 Task: Sort the unsolved tickets in your groups, order by Assigned date in ascending order.
Action: Mouse moved to (13, 293)
Screenshot: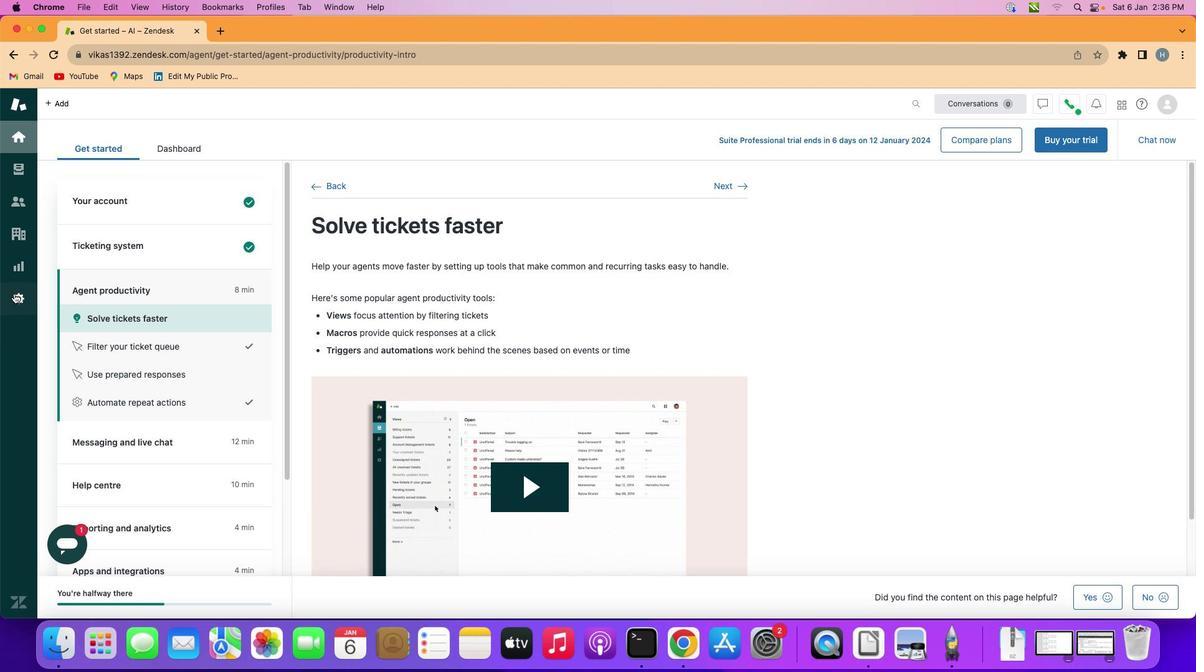 
Action: Mouse pressed left at (13, 293)
Screenshot: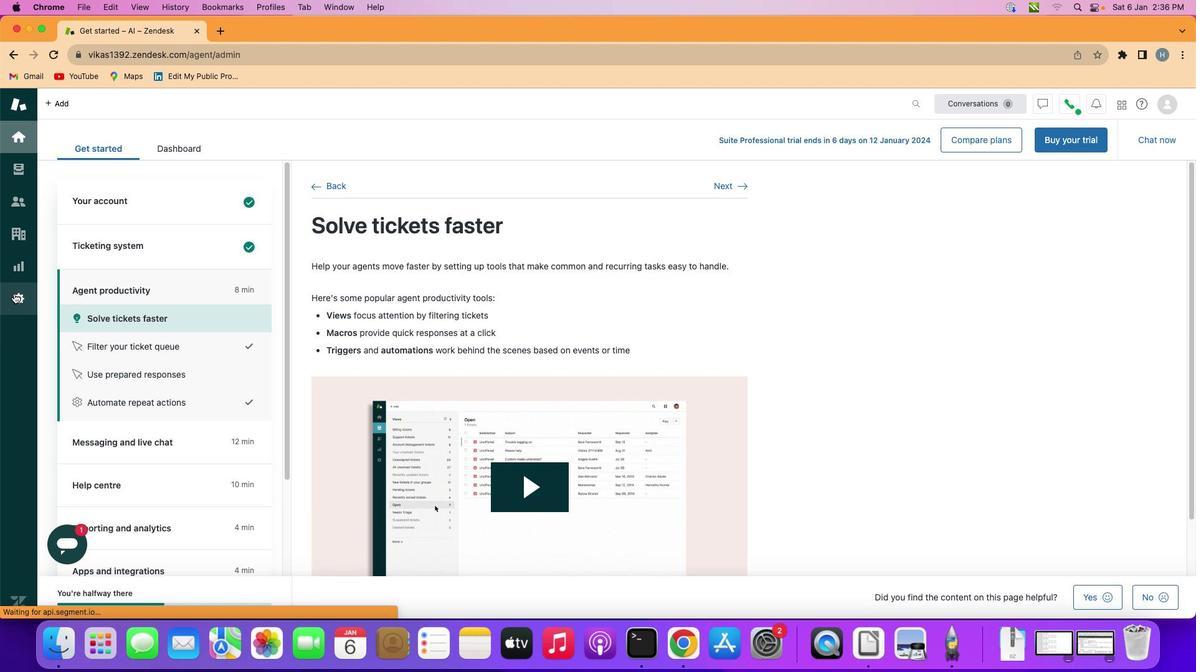 
Action: Mouse moved to (390, 467)
Screenshot: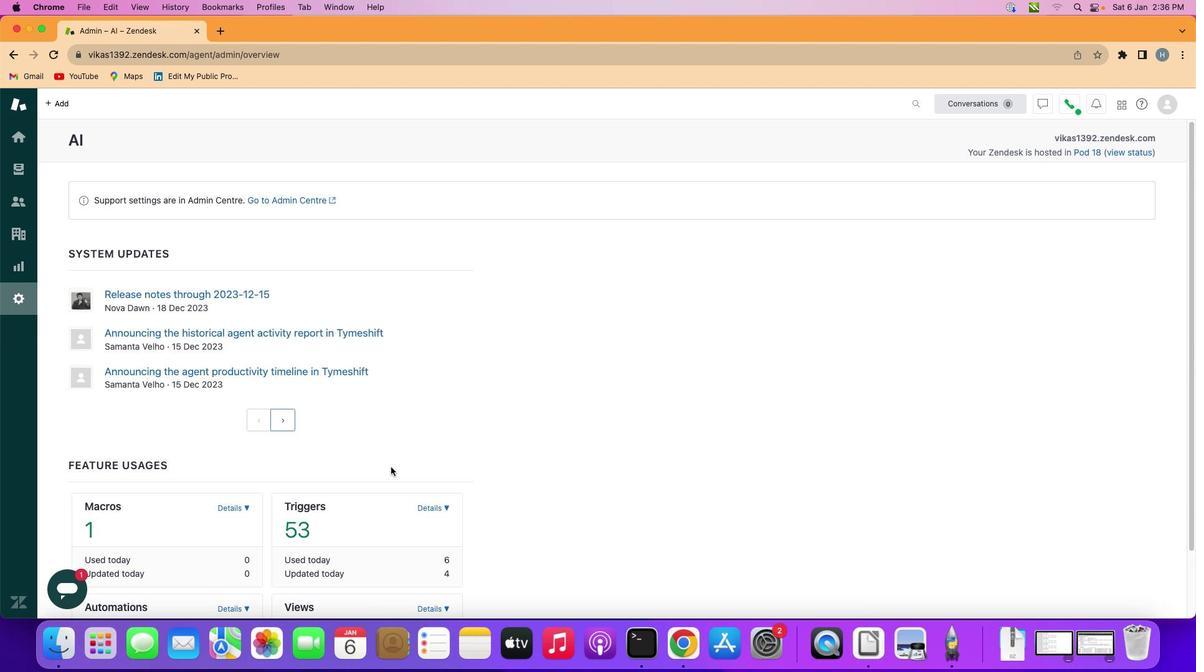 
Action: Mouse scrolled (390, 467) with delta (0, 0)
Screenshot: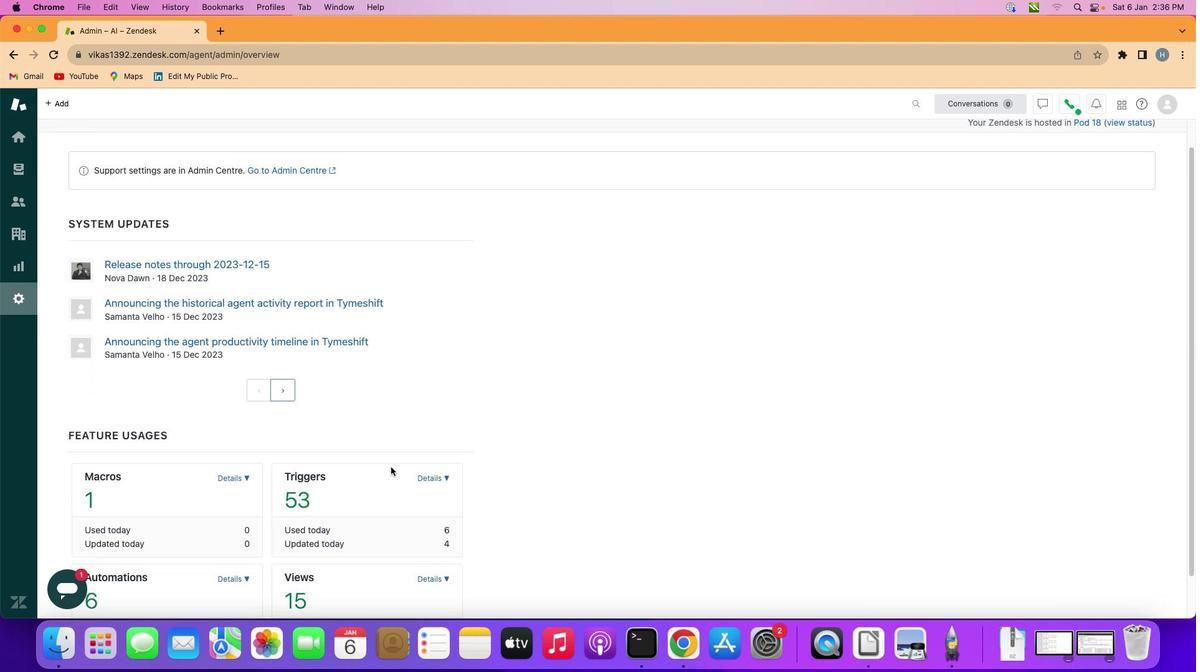 
Action: Mouse scrolled (390, 467) with delta (0, 0)
Screenshot: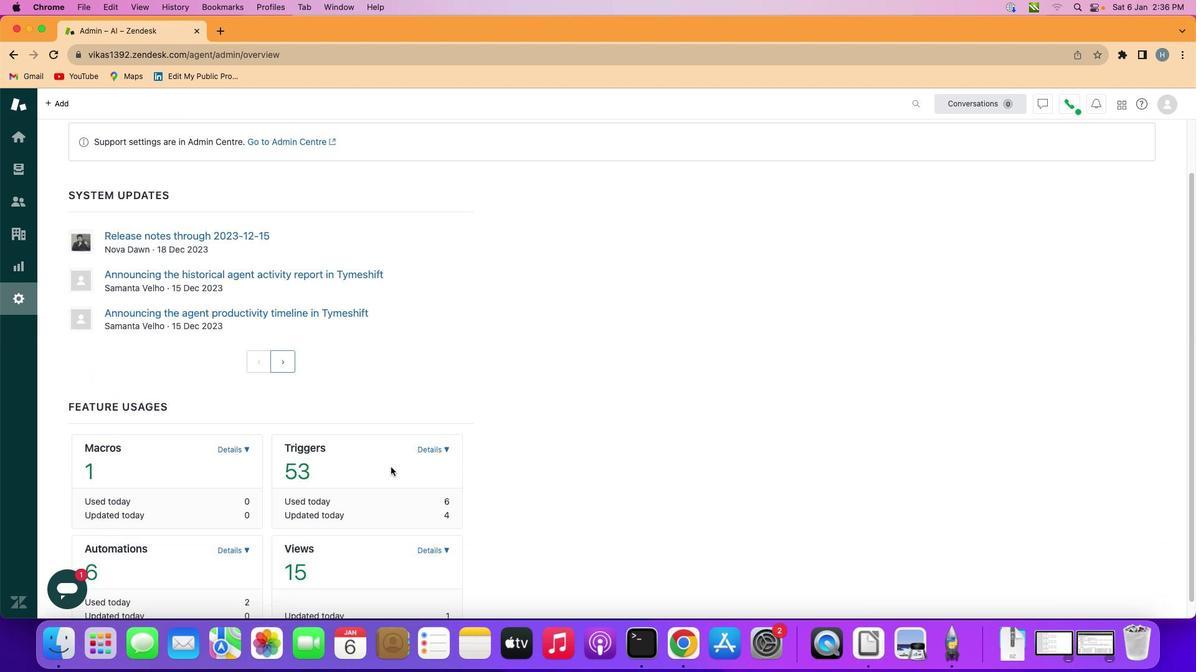 
Action: Mouse scrolled (390, 467) with delta (0, -1)
Screenshot: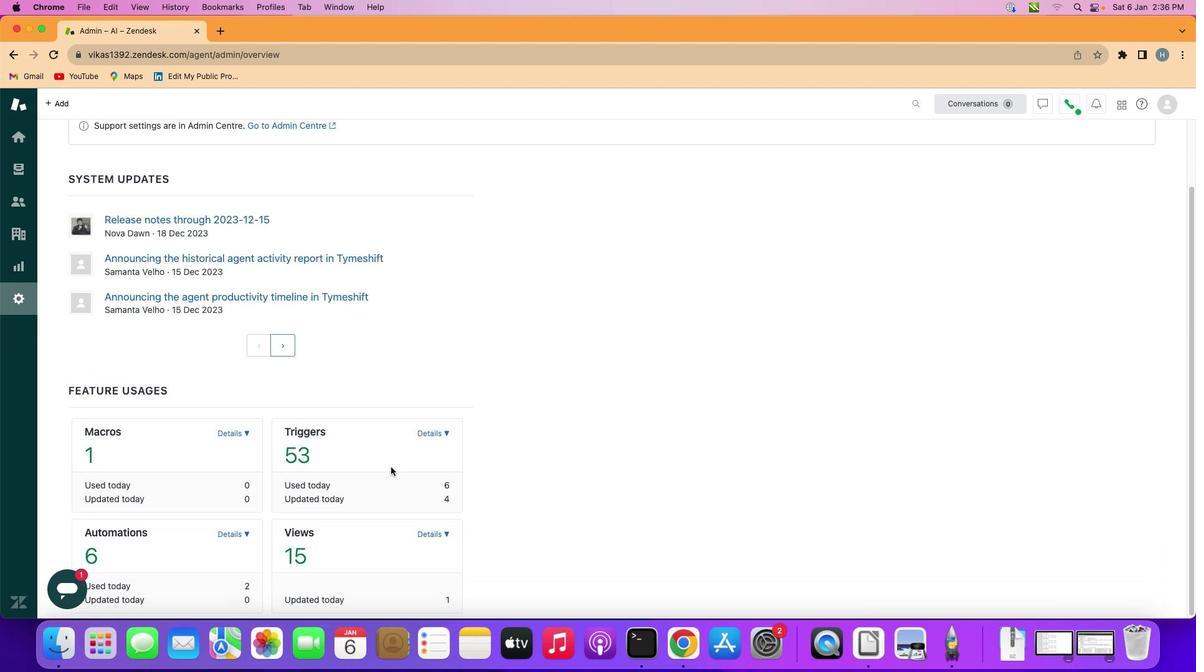 
Action: Mouse scrolled (390, 467) with delta (0, -1)
Screenshot: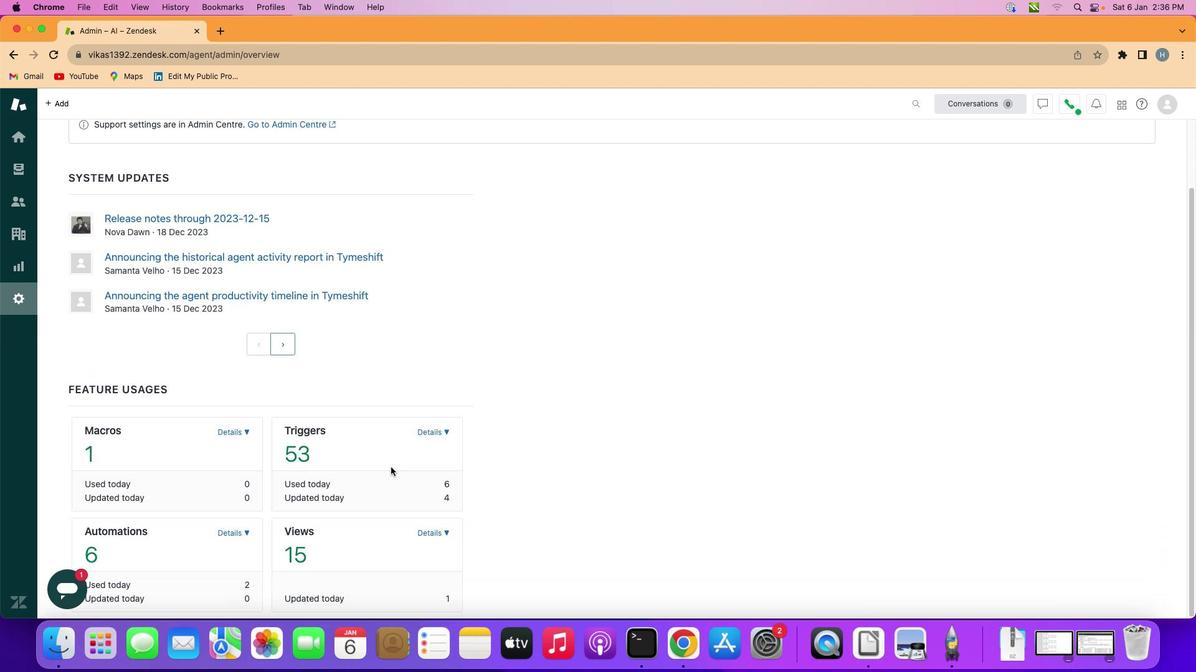 
Action: Mouse scrolled (390, 467) with delta (0, -1)
Screenshot: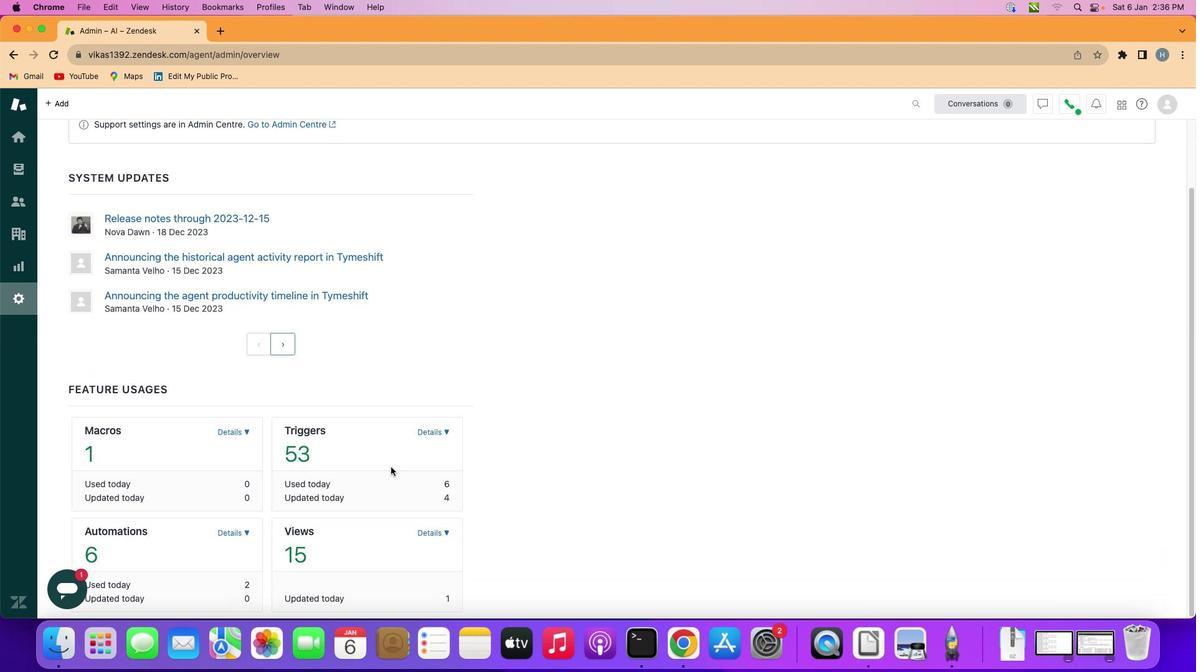 
Action: Mouse scrolled (390, 467) with delta (0, 0)
Screenshot: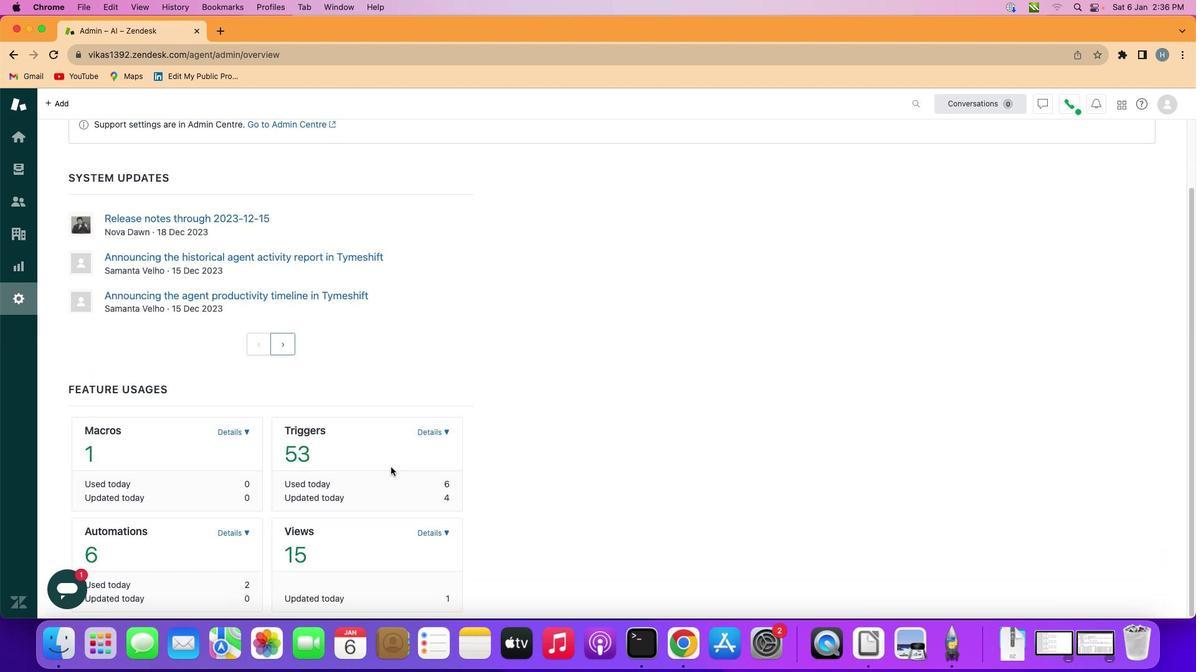 
Action: Mouse scrolled (390, 467) with delta (0, 0)
Screenshot: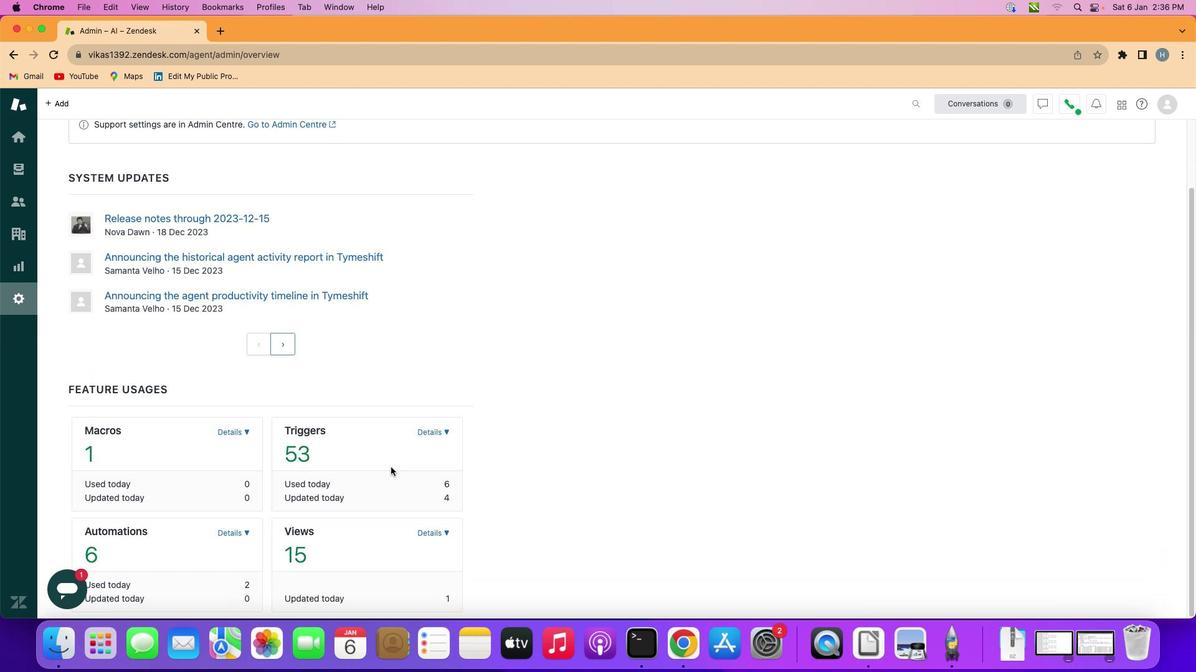 
Action: Mouse scrolled (390, 467) with delta (0, -1)
Screenshot: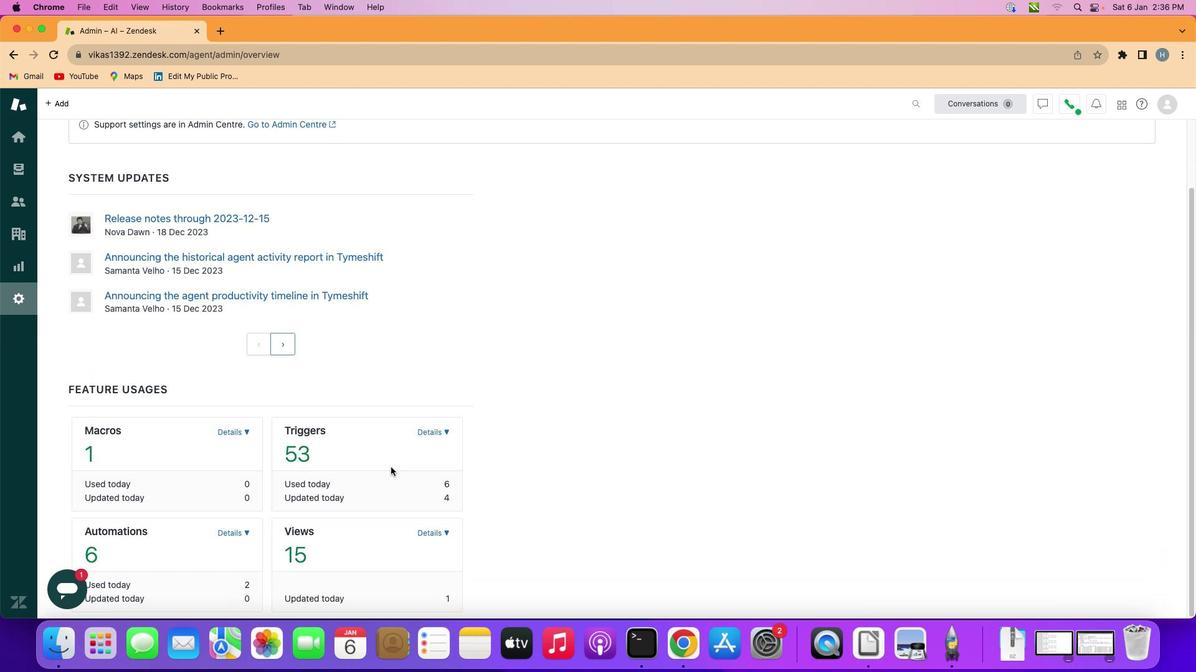 
Action: Mouse scrolled (390, 467) with delta (0, -1)
Screenshot: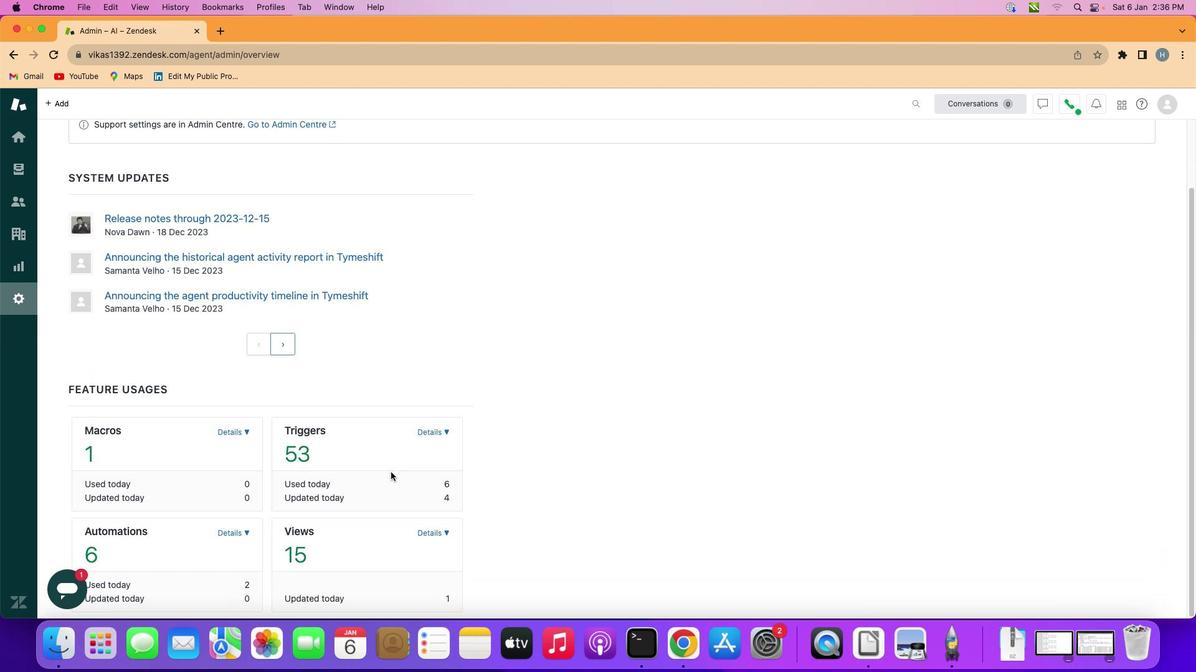 
Action: Mouse scrolled (390, 467) with delta (0, -2)
Screenshot: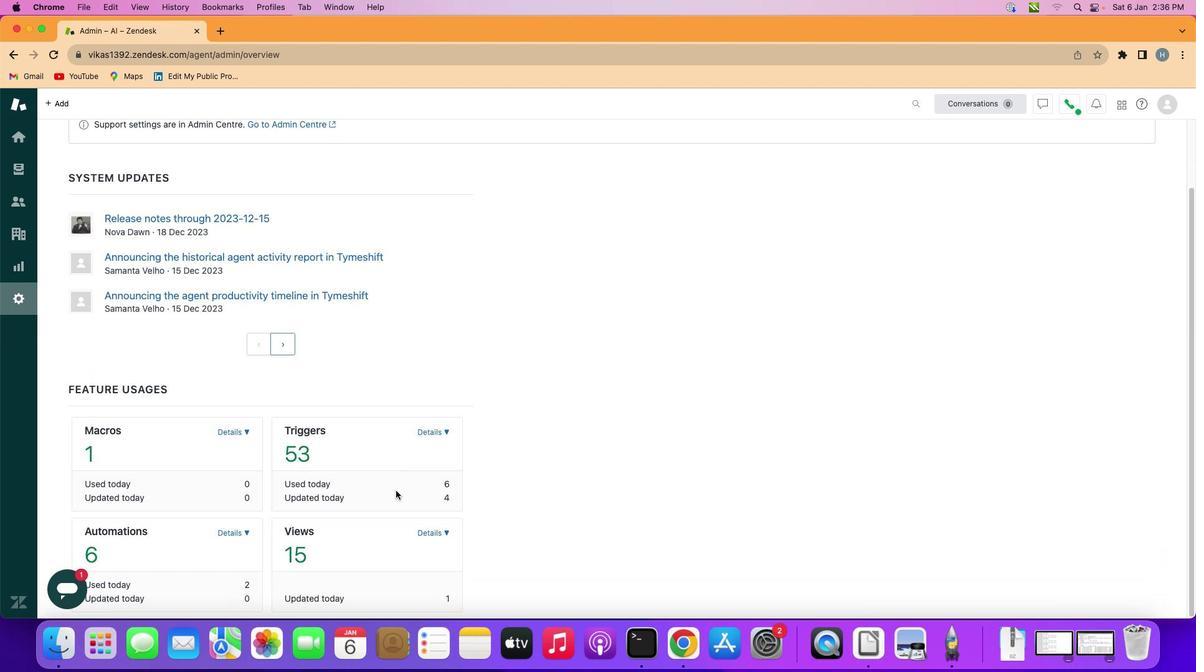 
Action: Mouse moved to (437, 532)
Screenshot: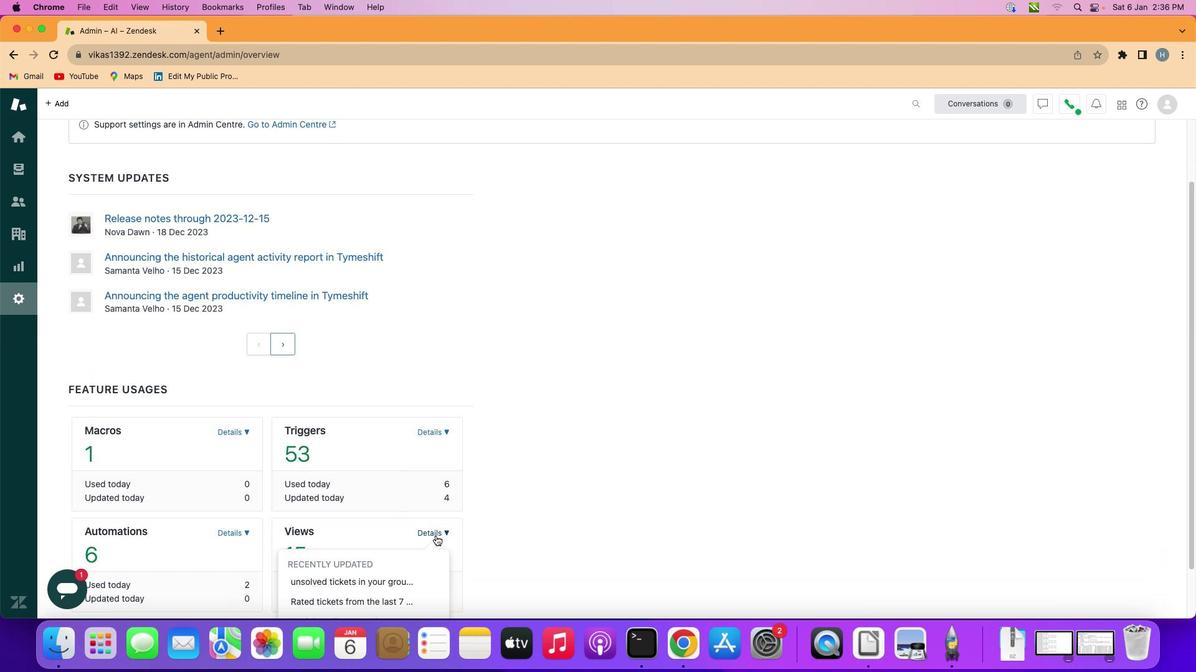 
Action: Mouse pressed left at (437, 532)
Screenshot: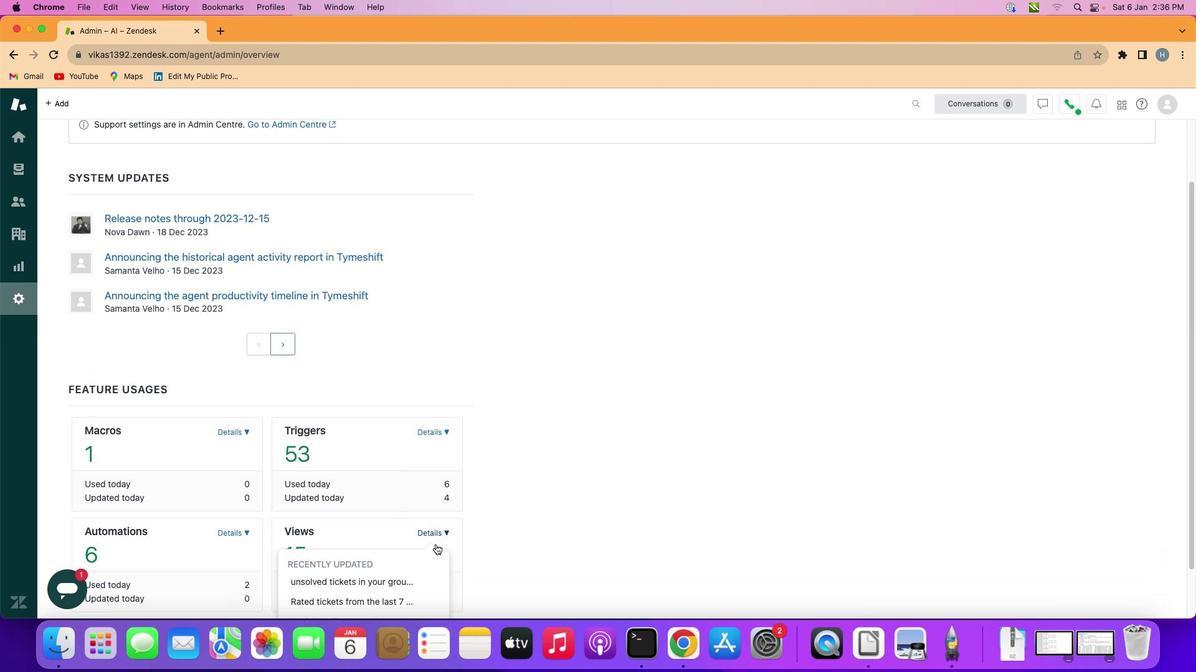 
Action: Mouse moved to (414, 579)
Screenshot: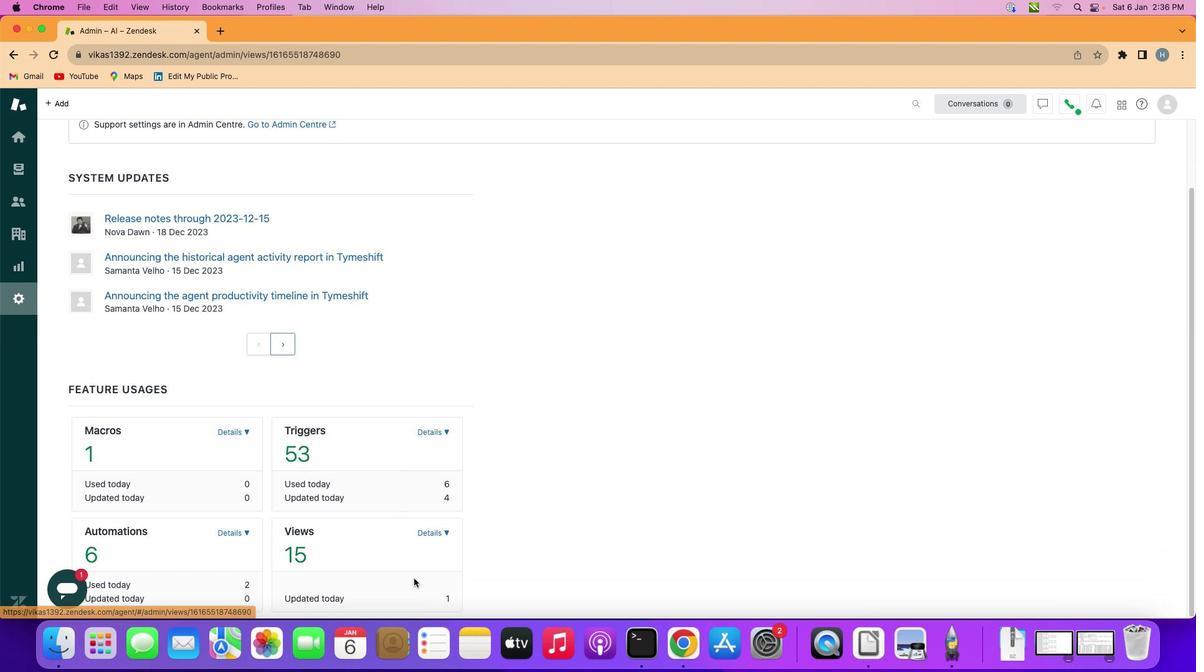 
Action: Mouse pressed left at (414, 579)
Screenshot: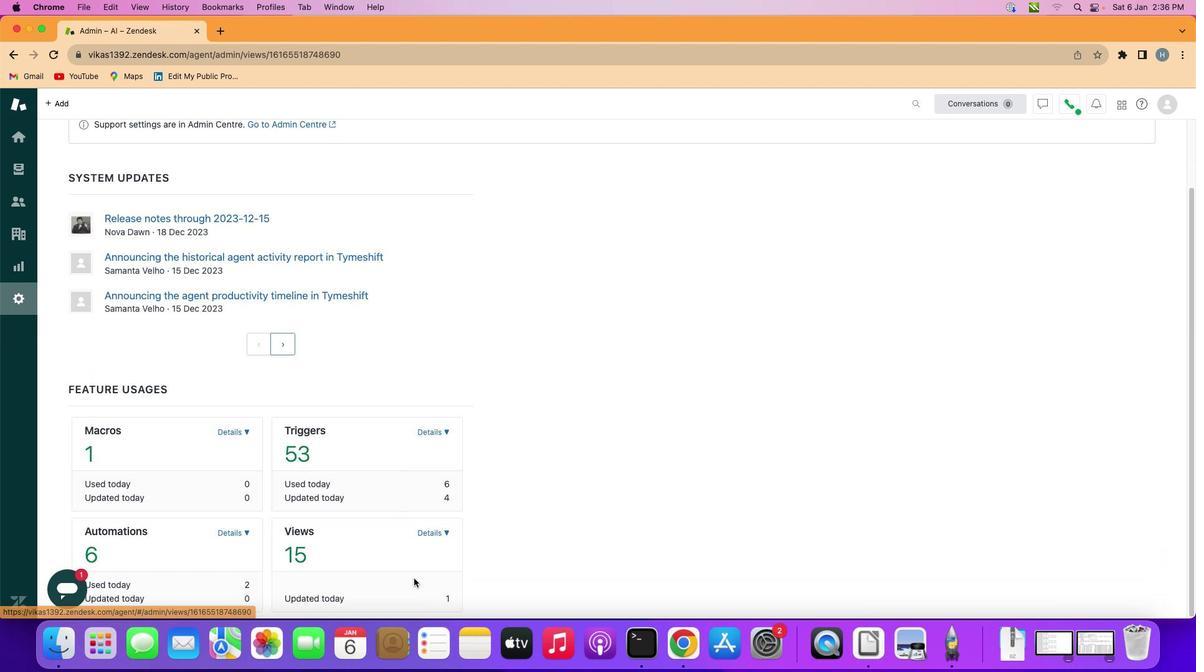 
Action: Mouse moved to (366, 441)
Screenshot: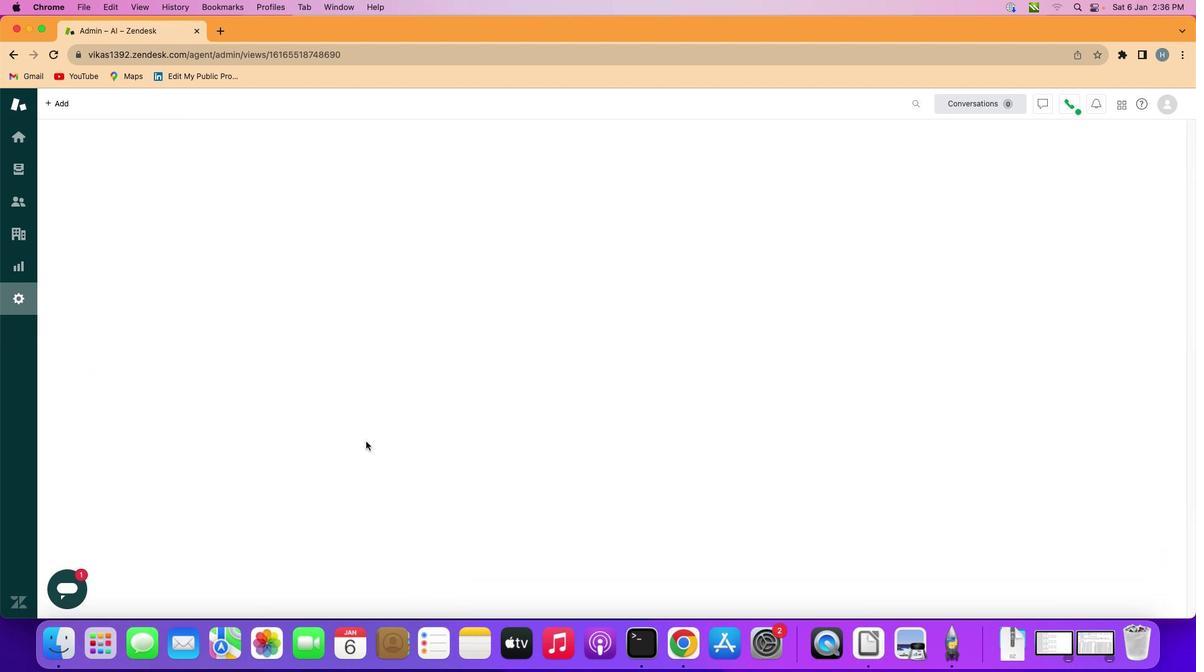 
Action: Mouse scrolled (366, 441) with delta (0, 0)
Screenshot: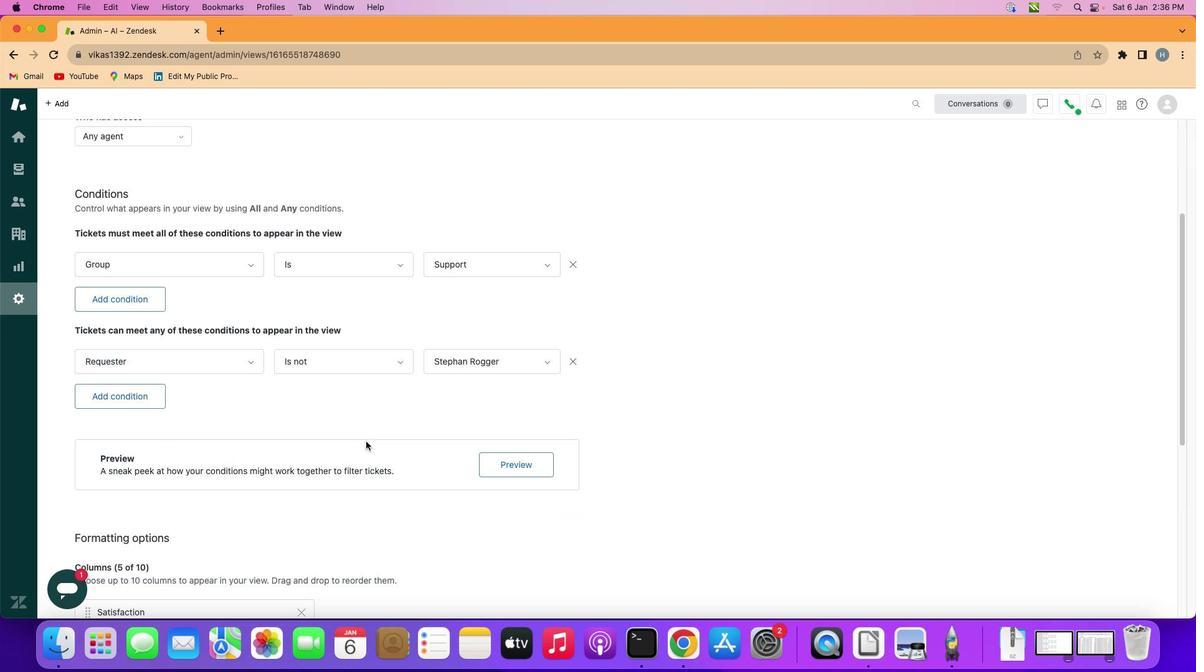 
Action: Mouse scrolled (366, 441) with delta (0, 0)
Screenshot: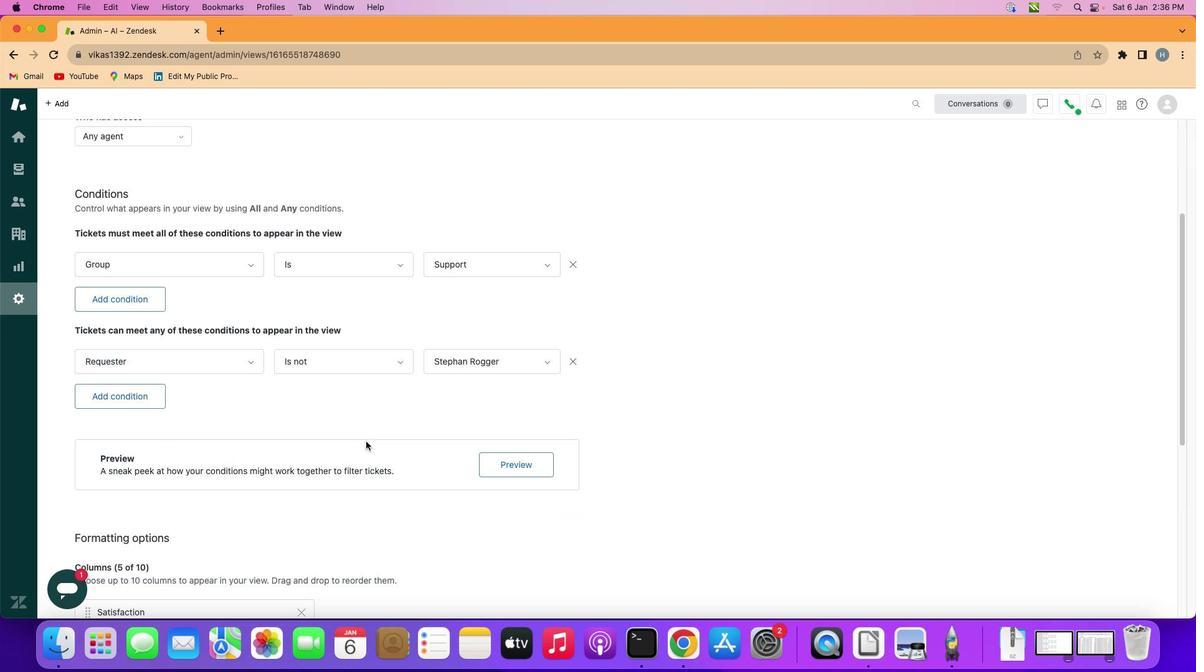 
Action: Mouse scrolled (366, 441) with delta (0, -1)
Screenshot: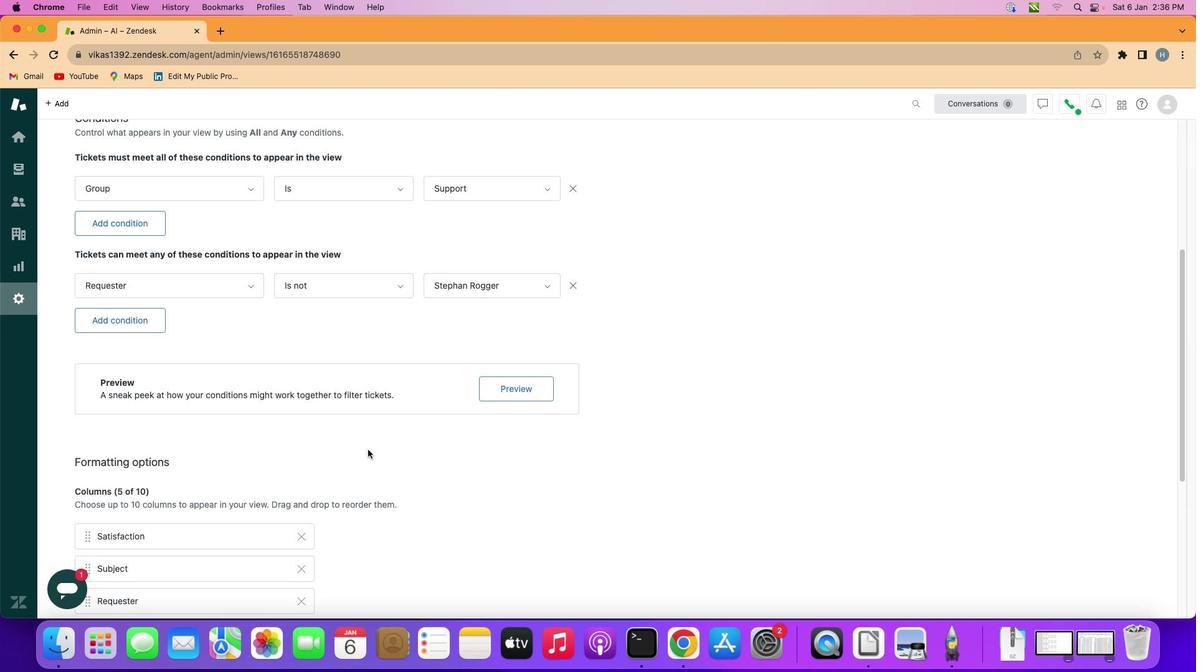 
Action: Mouse scrolled (366, 441) with delta (0, -2)
Screenshot: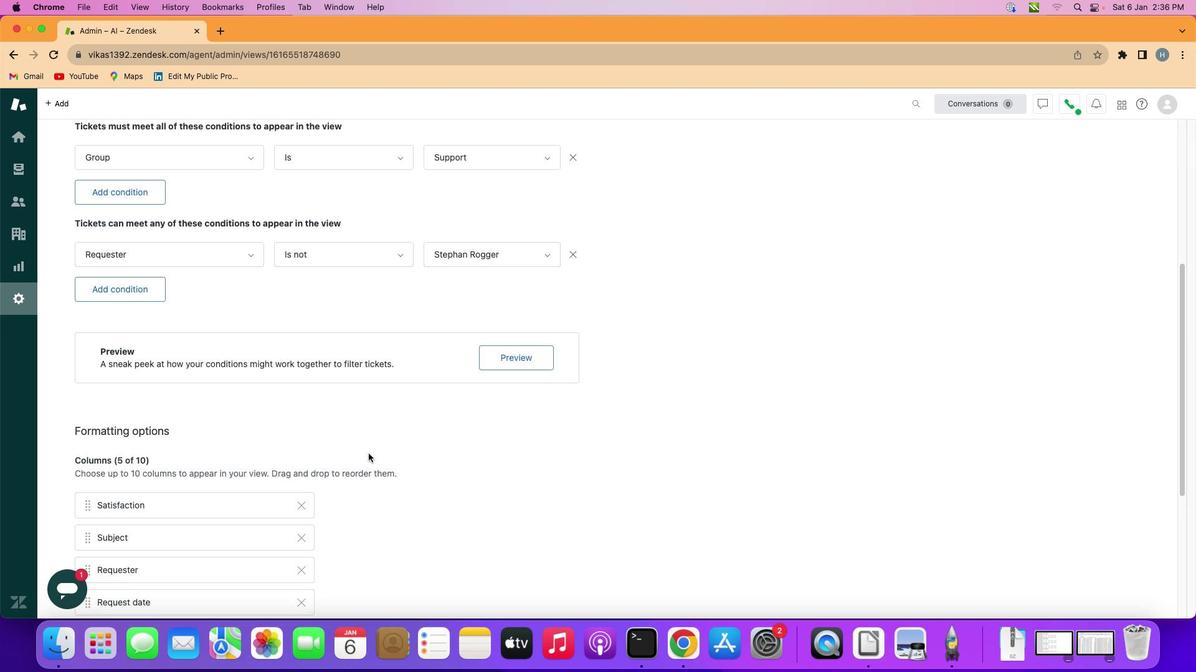 
Action: Mouse scrolled (366, 441) with delta (0, -2)
Screenshot: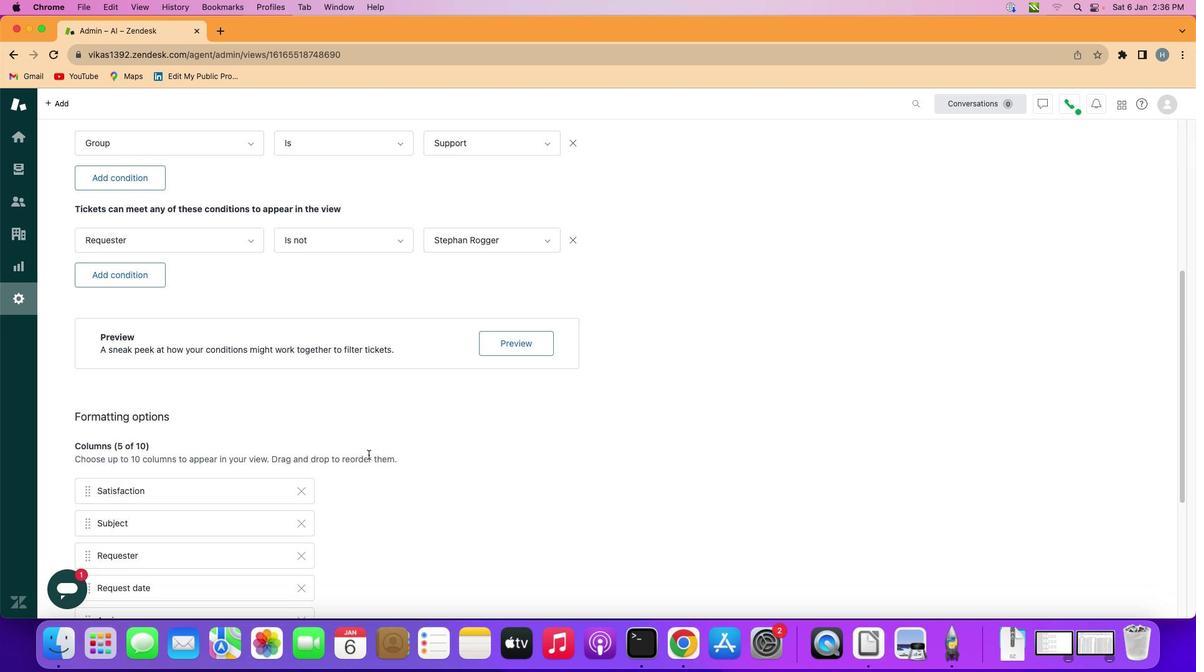 
Action: Mouse moved to (368, 455)
Screenshot: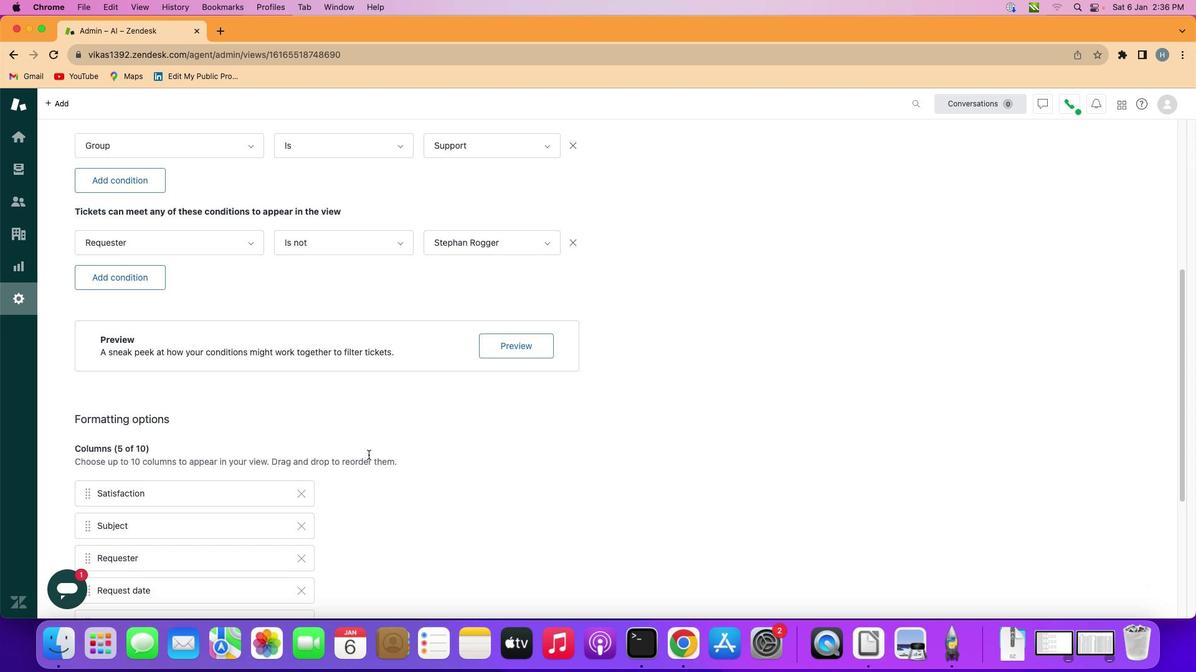 
Action: Mouse scrolled (368, 455) with delta (0, 0)
Screenshot: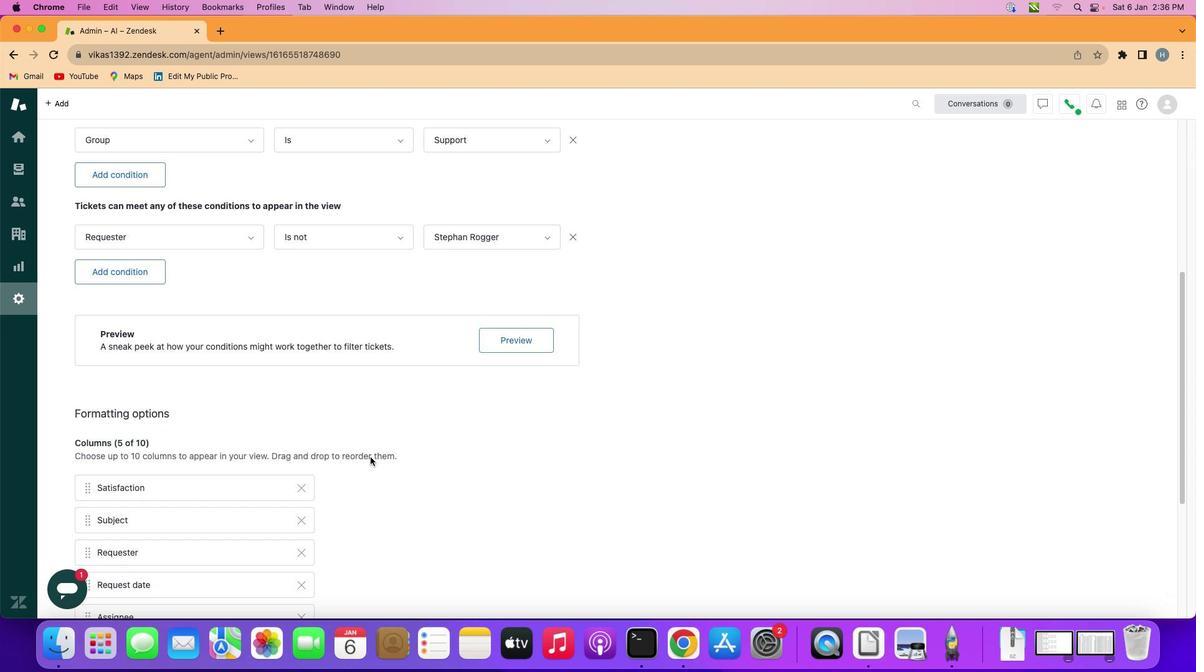 
Action: Mouse scrolled (368, 455) with delta (0, 1)
Screenshot: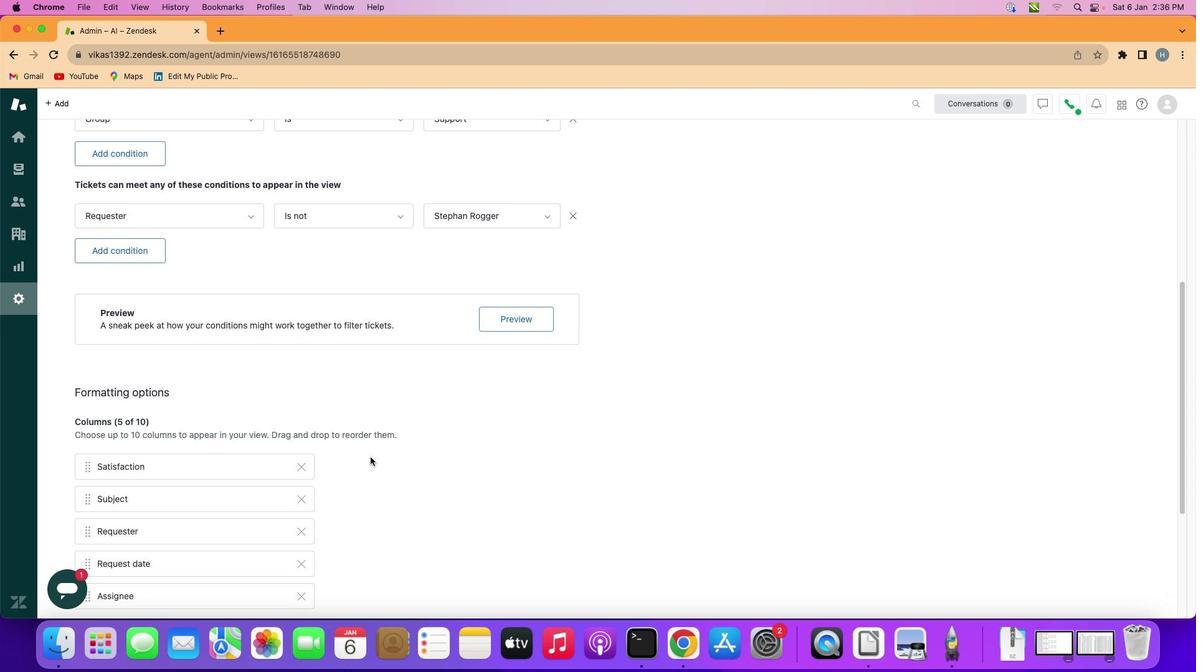 
Action: Mouse scrolled (368, 455) with delta (0, -1)
Screenshot: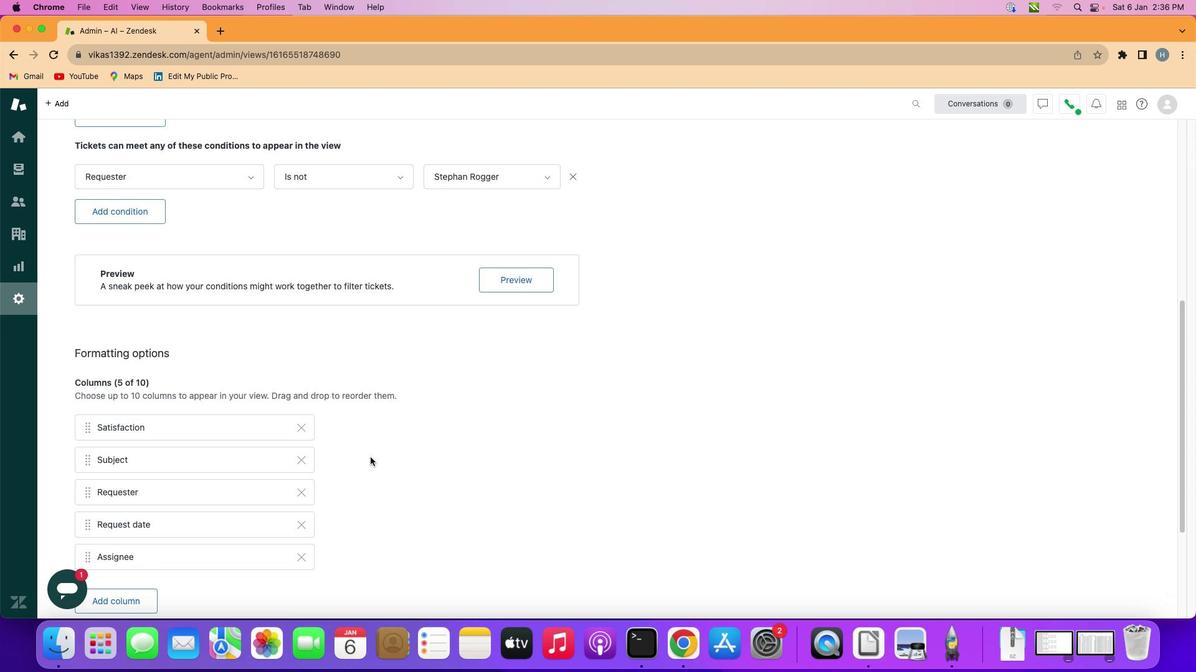 
Action: Mouse moved to (370, 457)
Screenshot: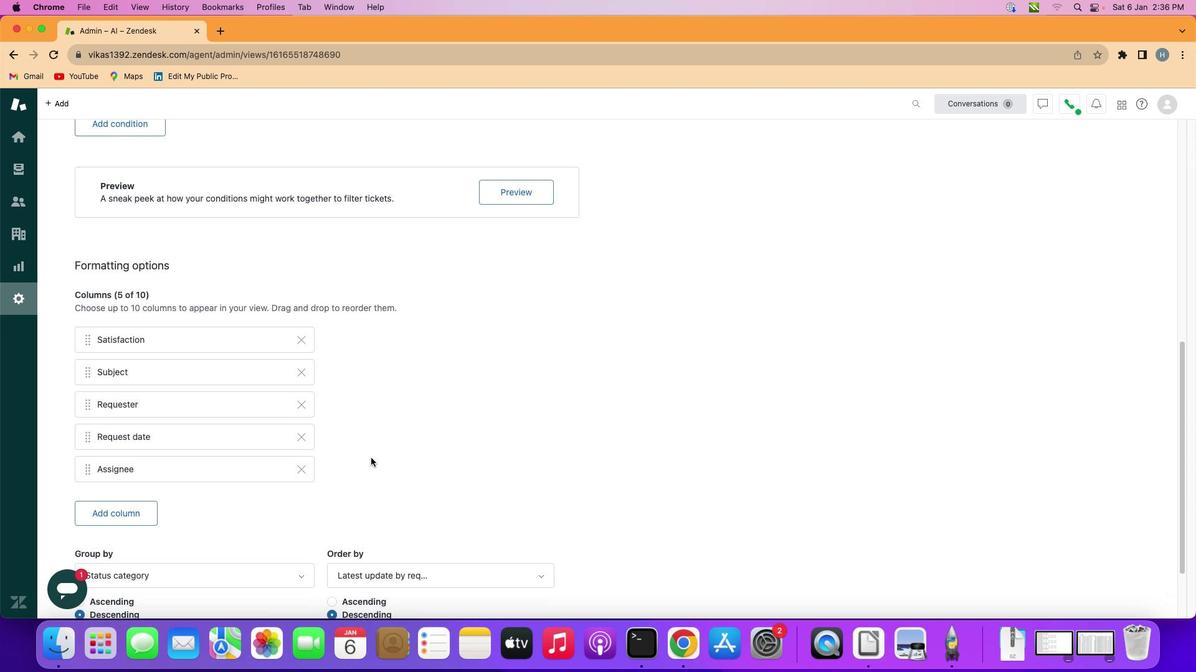 
Action: Mouse scrolled (370, 457) with delta (0, 0)
Screenshot: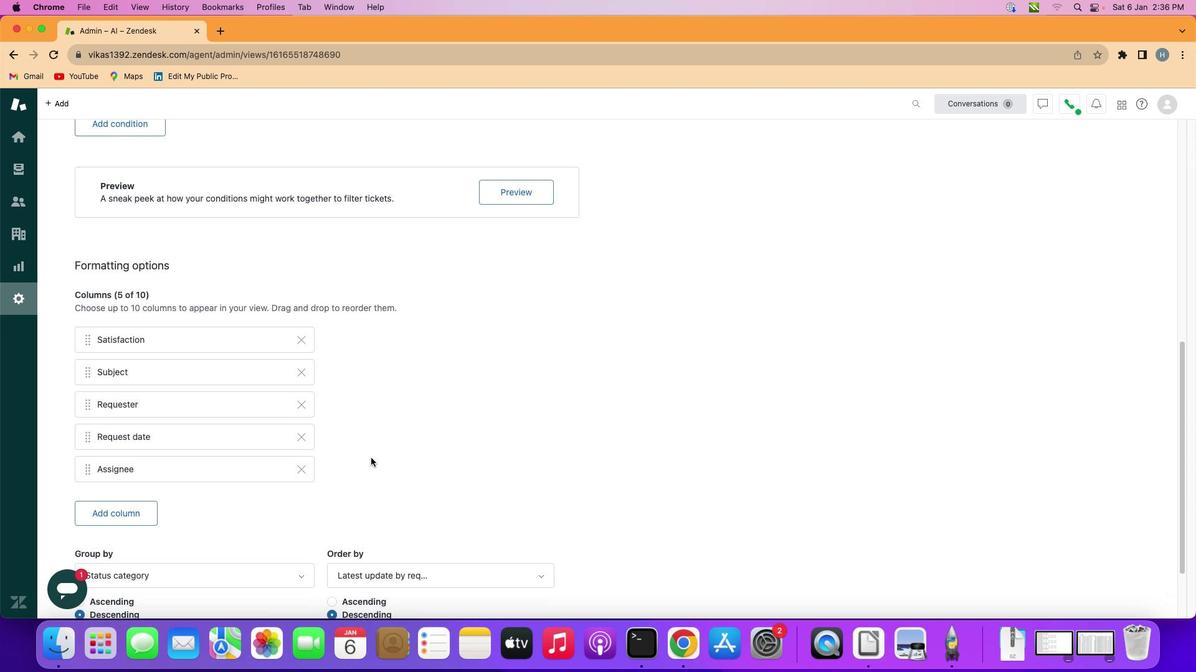 
Action: Mouse moved to (370, 458)
Screenshot: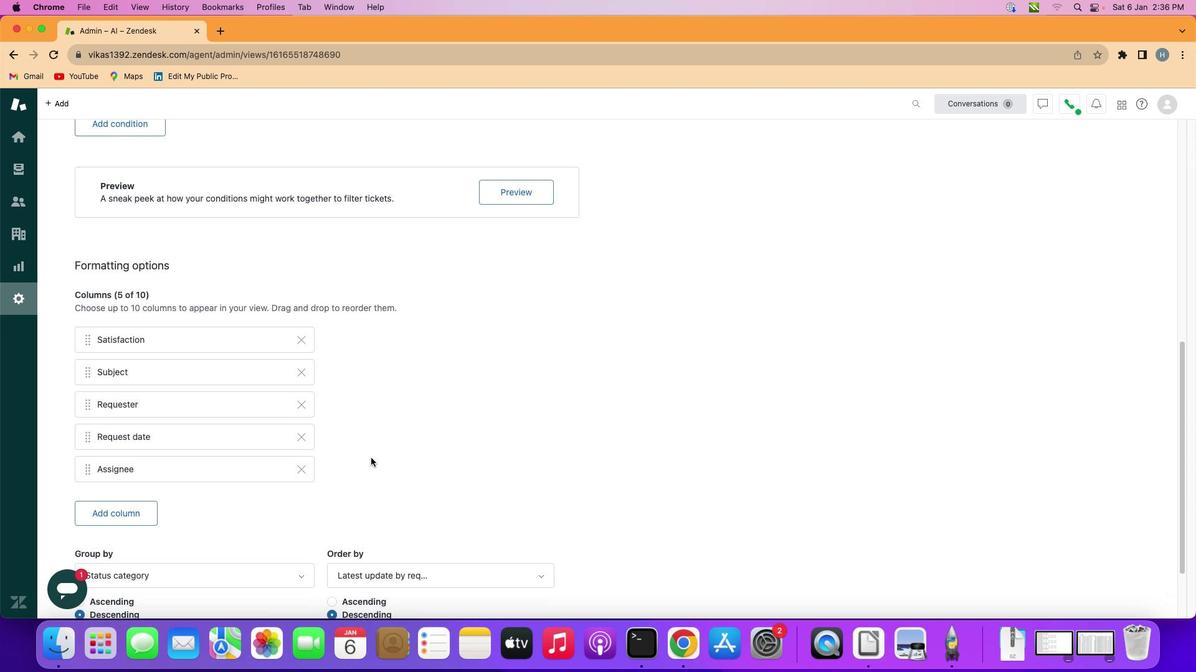
Action: Mouse scrolled (370, 458) with delta (0, -2)
Screenshot: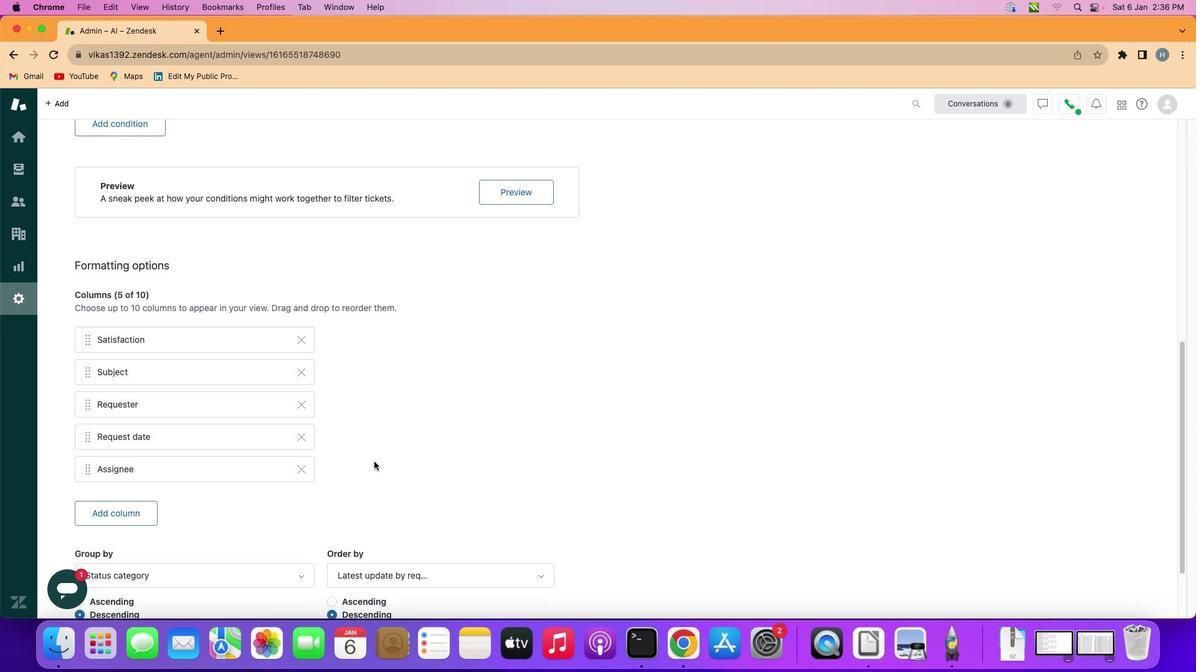 
Action: Mouse moved to (381, 465)
Screenshot: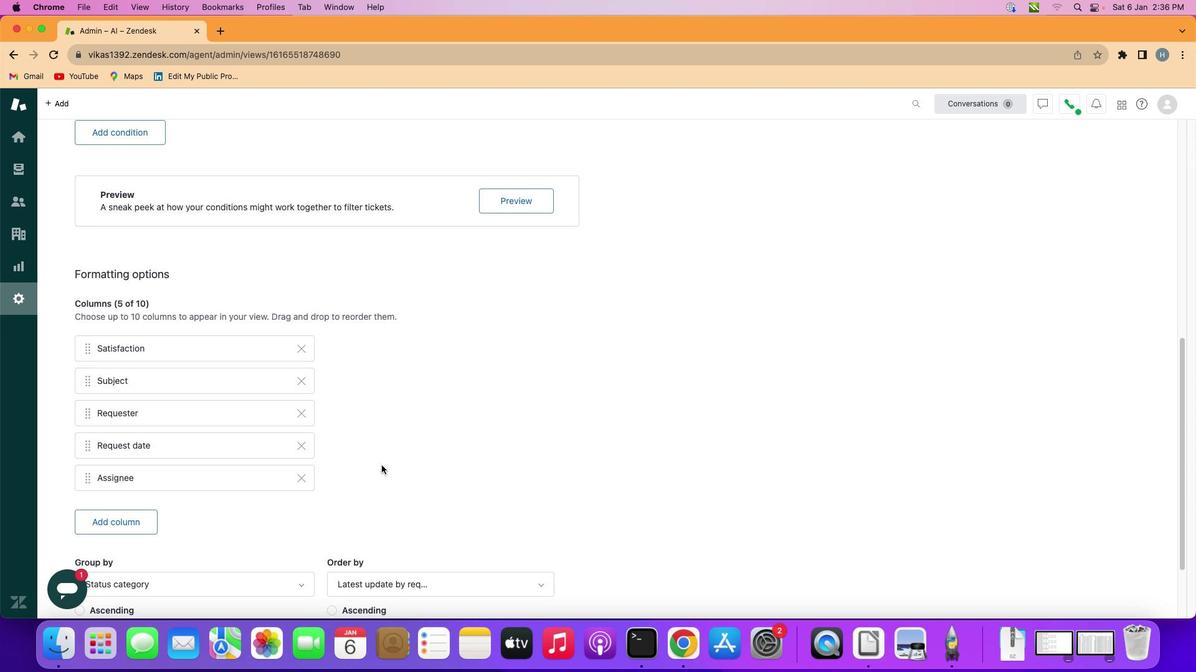 
Action: Mouse scrolled (381, 465) with delta (0, 0)
Screenshot: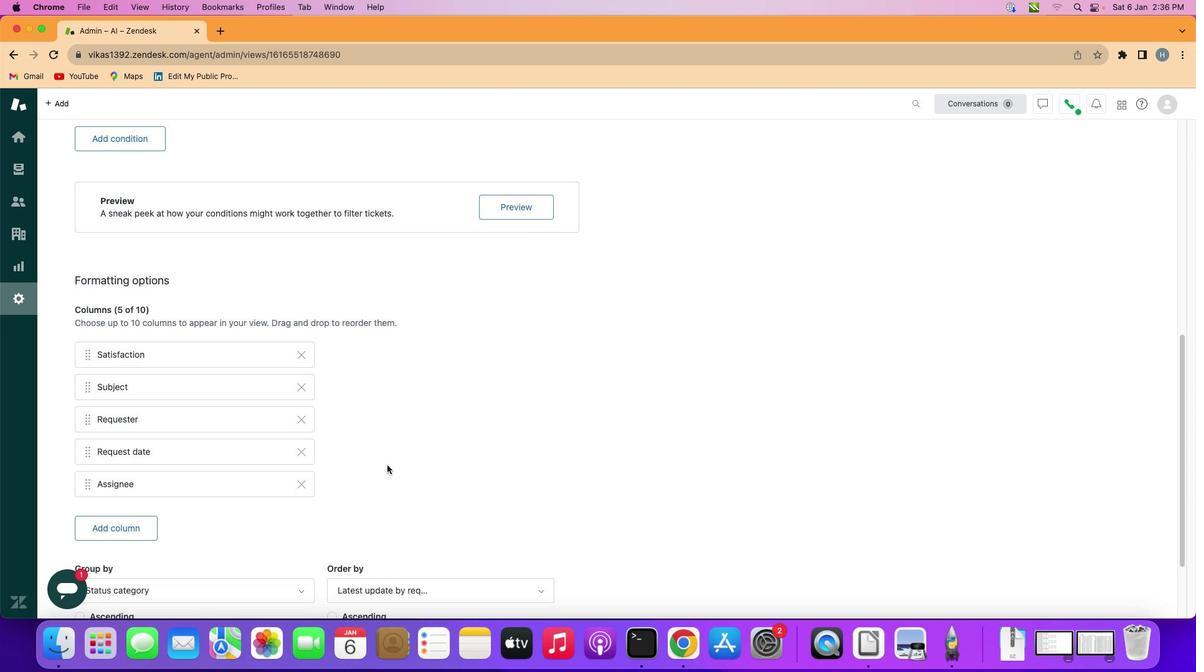 
Action: Mouse scrolled (381, 465) with delta (0, 1)
Screenshot: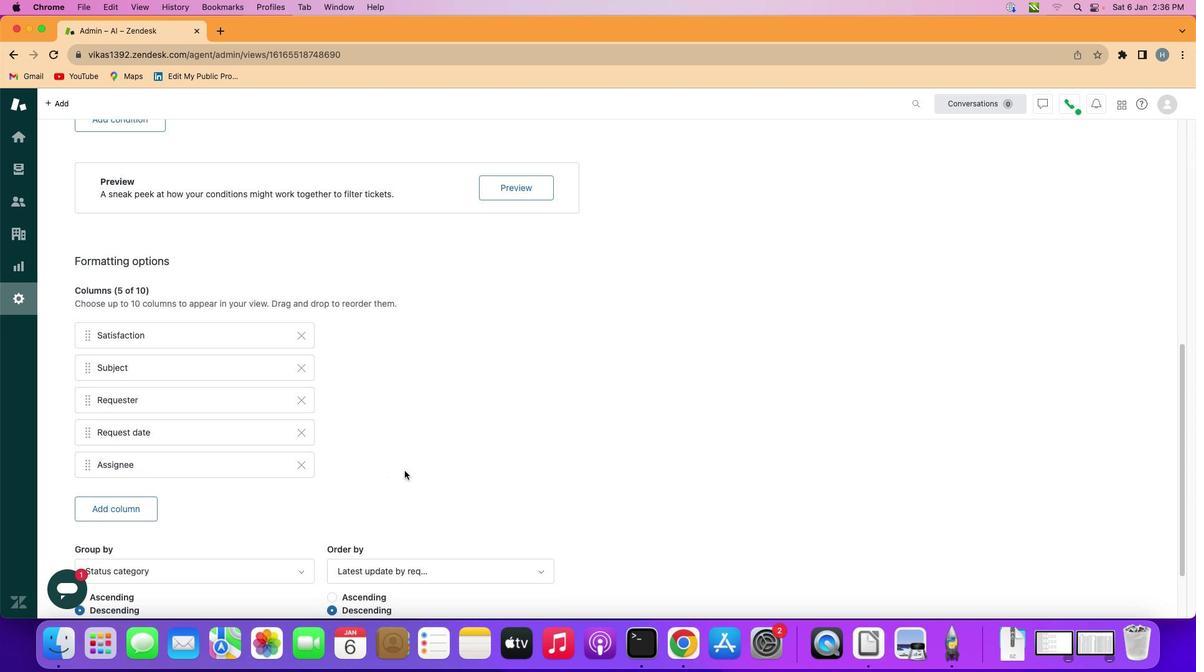 
Action: Mouse scrolled (381, 465) with delta (0, -1)
Screenshot: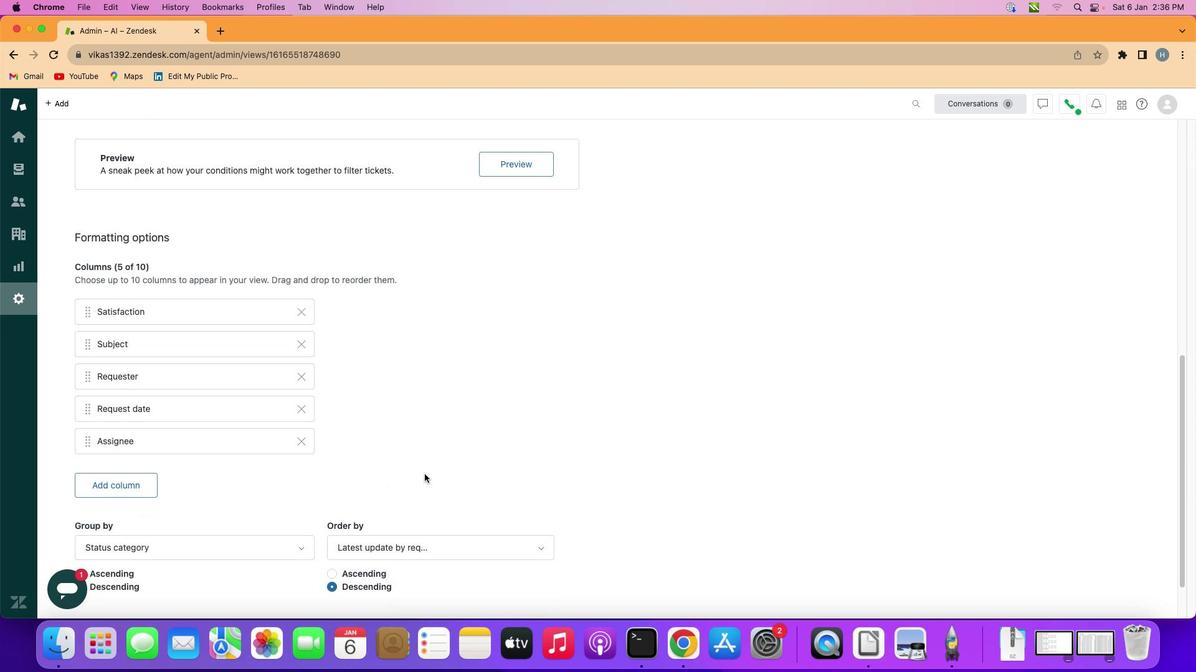 
Action: Mouse scrolled (381, 465) with delta (0, 1)
Screenshot: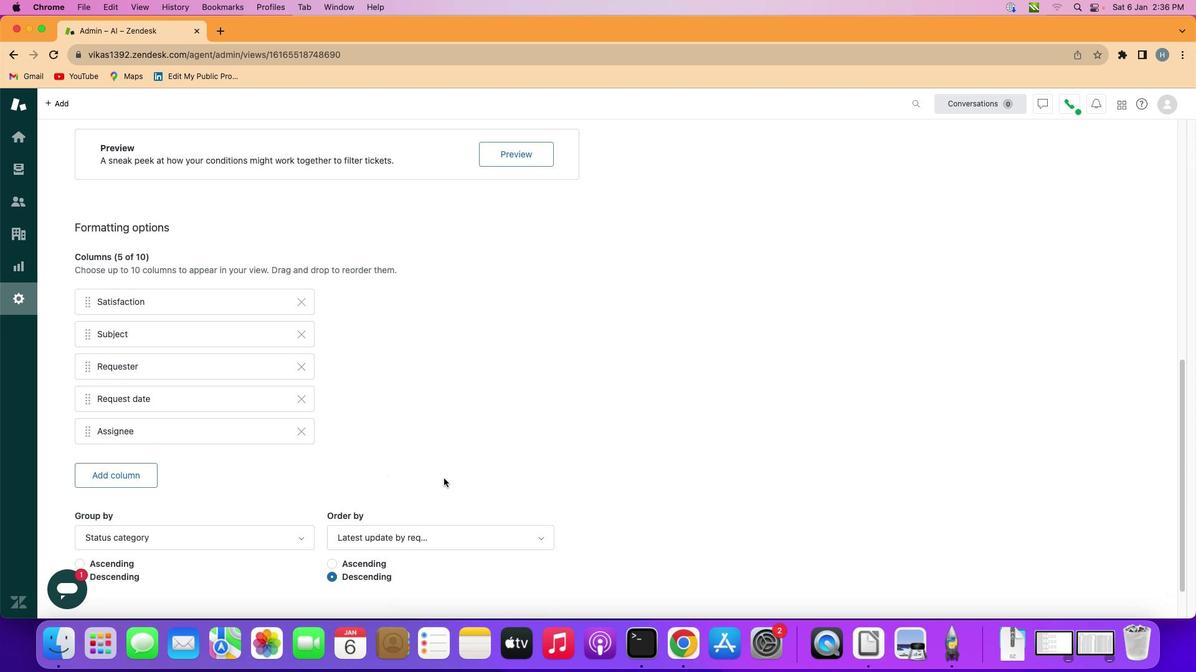 
Action: Mouse scrolled (381, 465) with delta (0, -1)
Screenshot: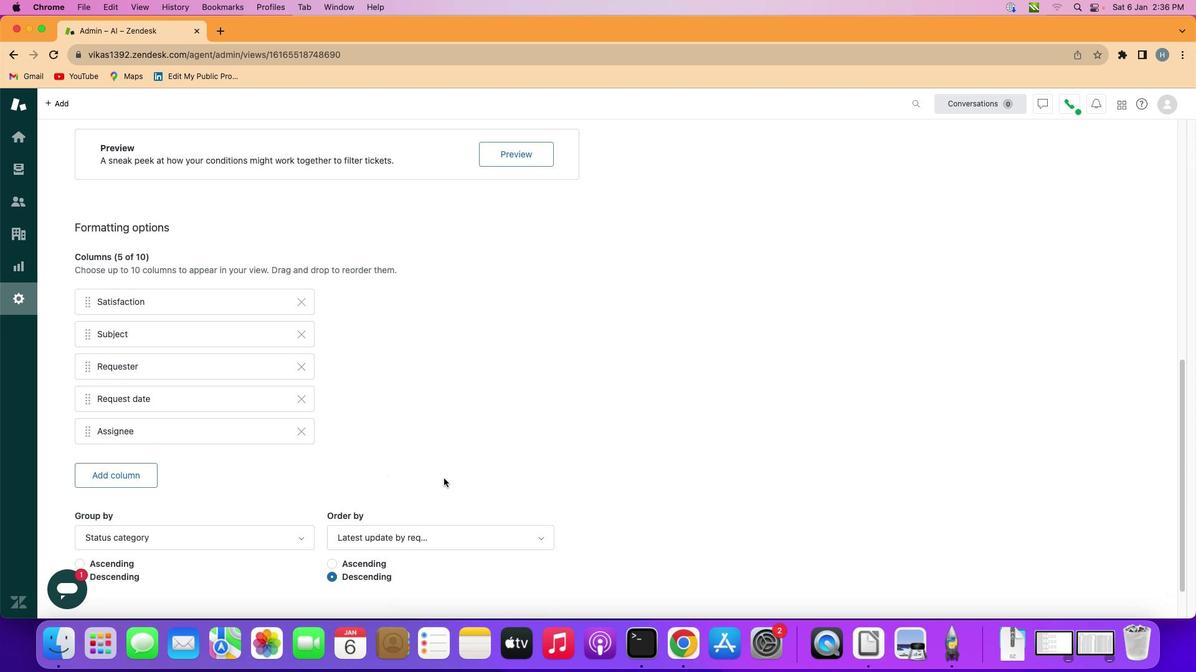 
Action: Mouse scrolled (381, 465) with delta (0, -1)
Screenshot: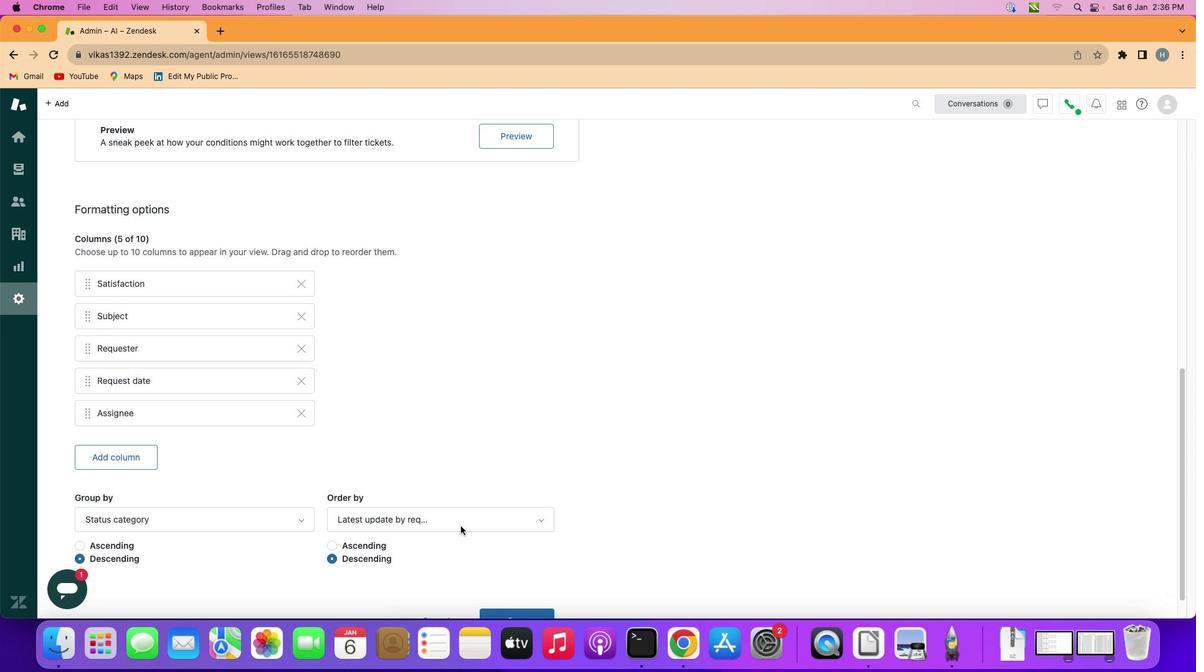 
Action: Mouse moved to (517, 517)
Screenshot: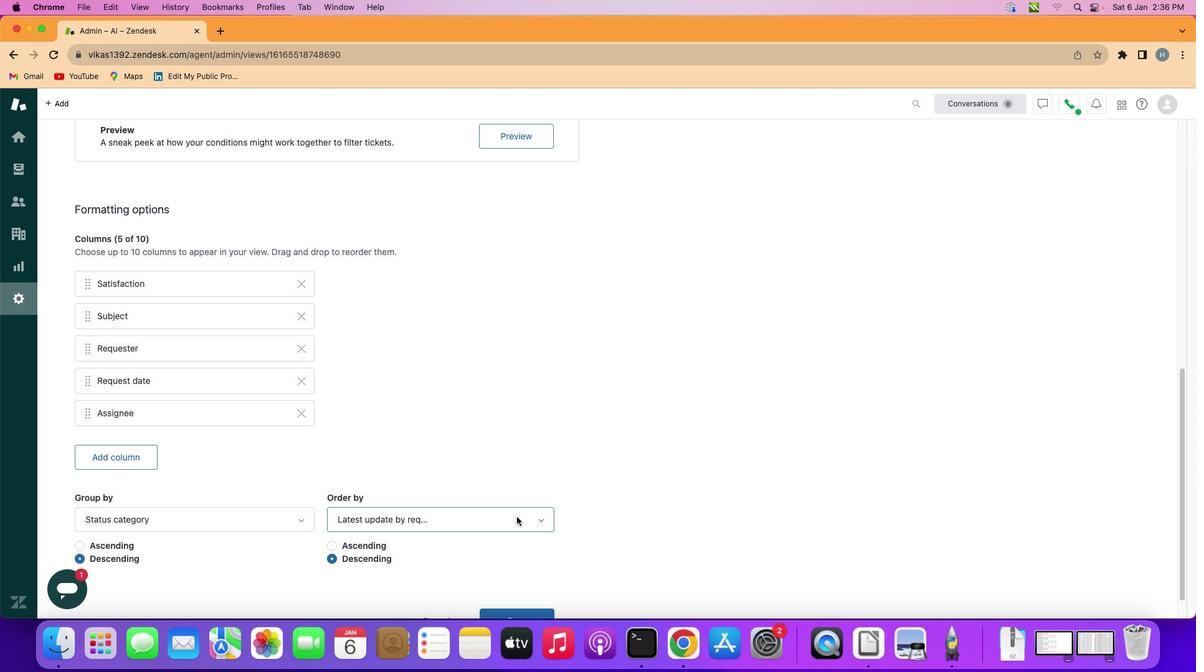 
Action: Mouse pressed left at (517, 517)
Screenshot: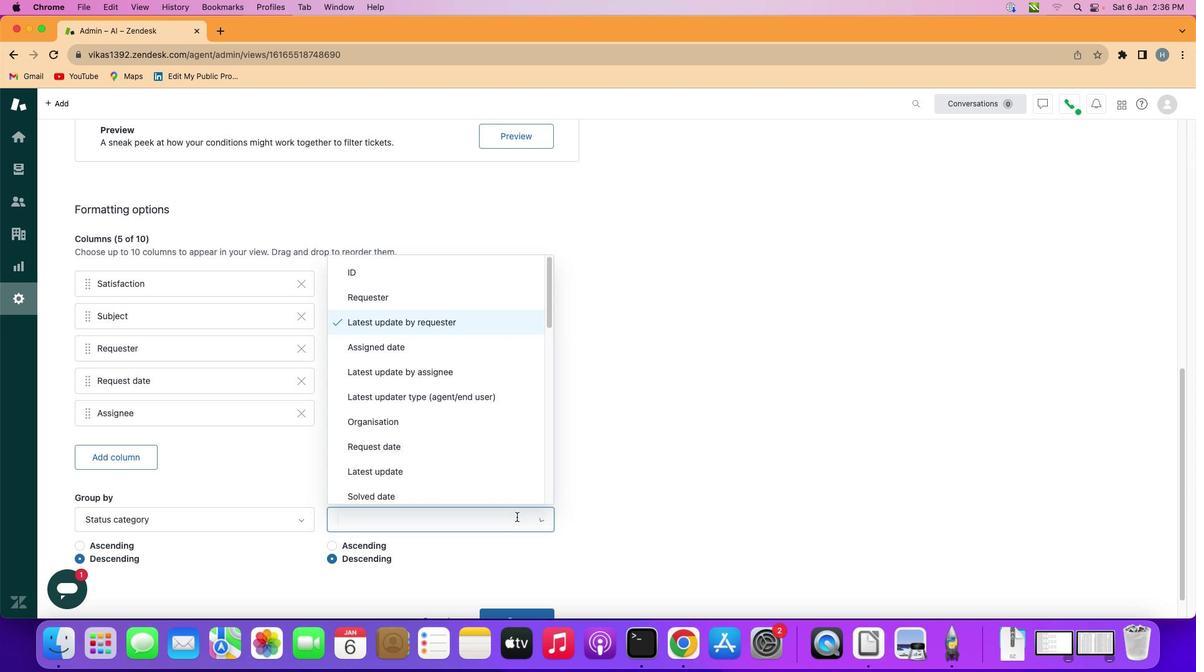 
Action: Mouse moved to (484, 343)
Screenshot: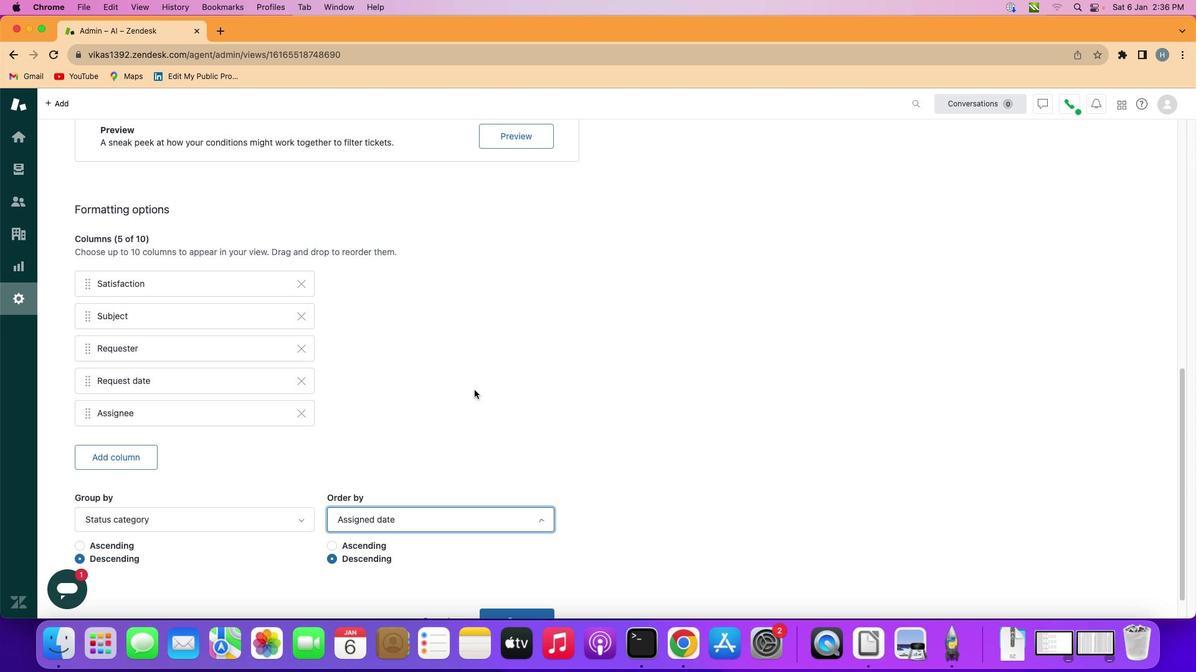 
Action: Mouse pressed left at (484, 343)
Screenshot: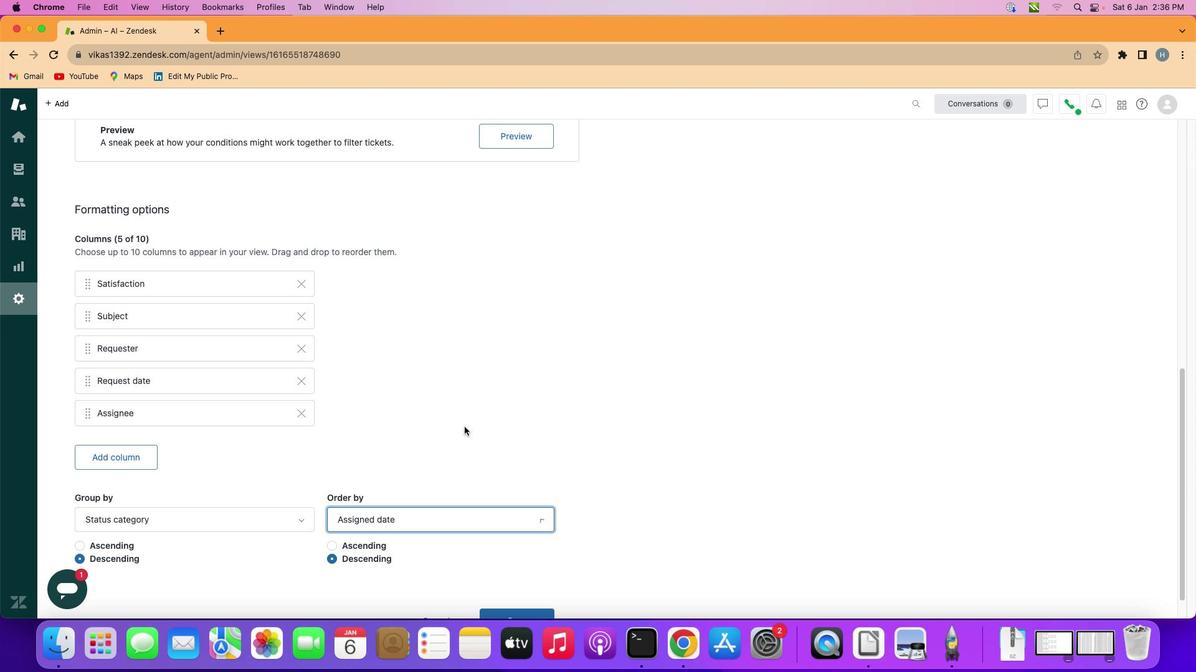 
Action: Mouse moved to (367, 545)
Screenshot: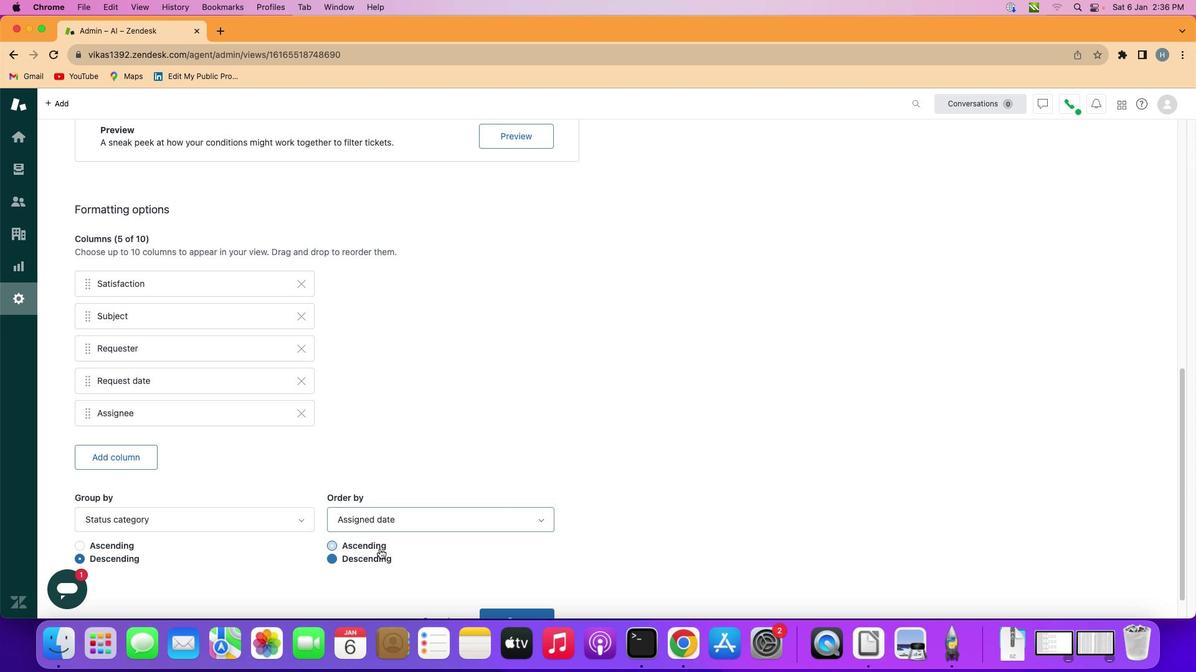 
Action: Mouse pressed left at (367, 545)
Screenshot: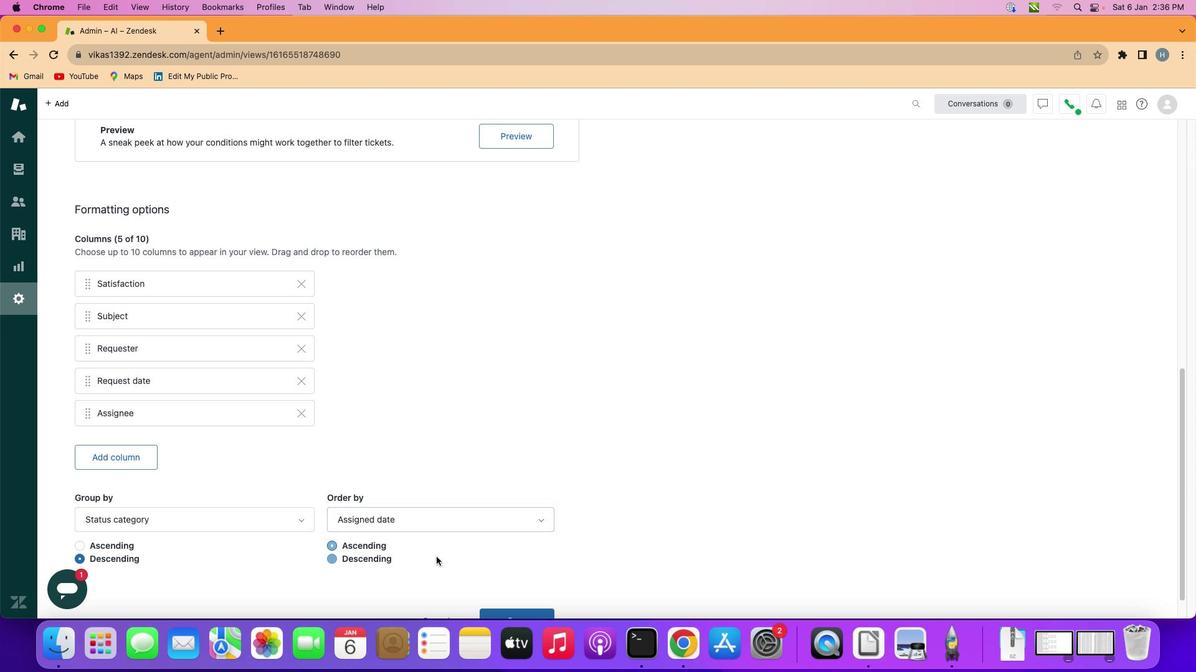 
Action: Mouse moved to (492, 563)
Screenshot: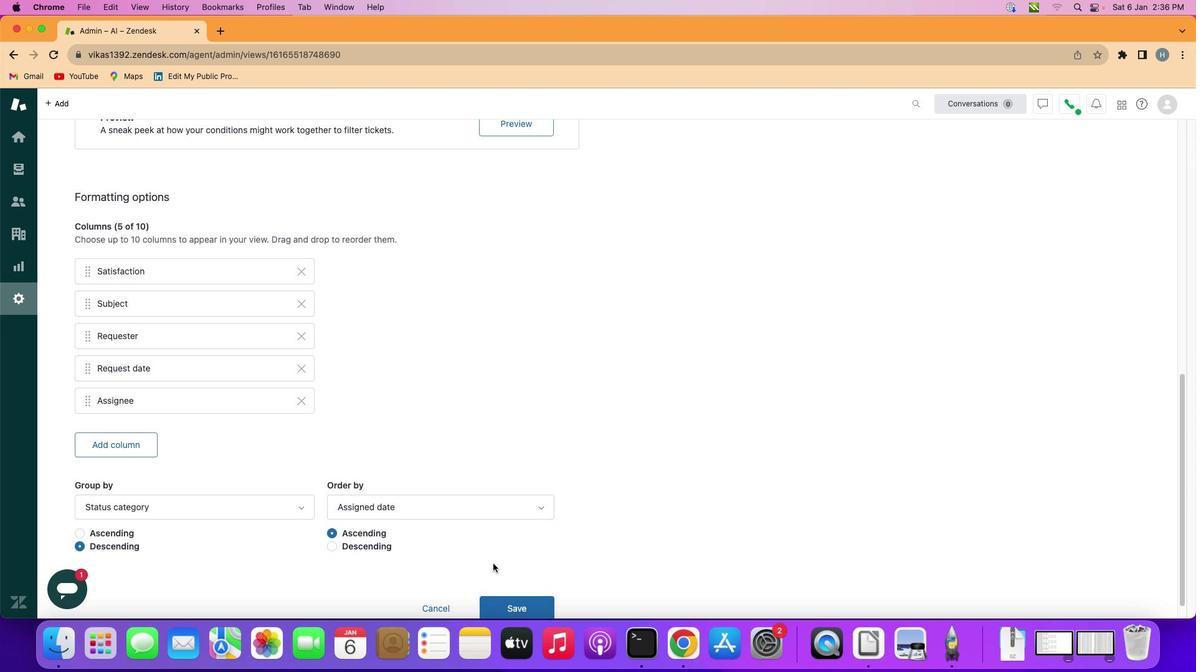 
Action: Mouse scrolled (492, 563) with delta (0, 0)
Screenshot: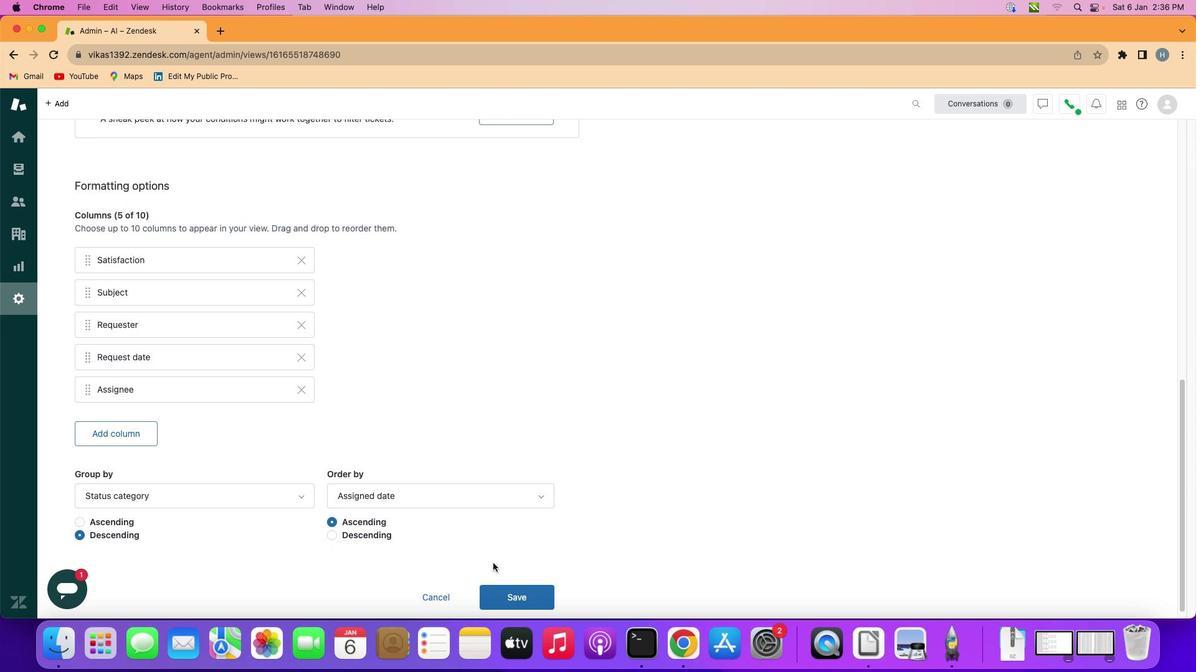 
Action: Mouse scrolled (492, 563) with delta (0, 0)
Screenshot: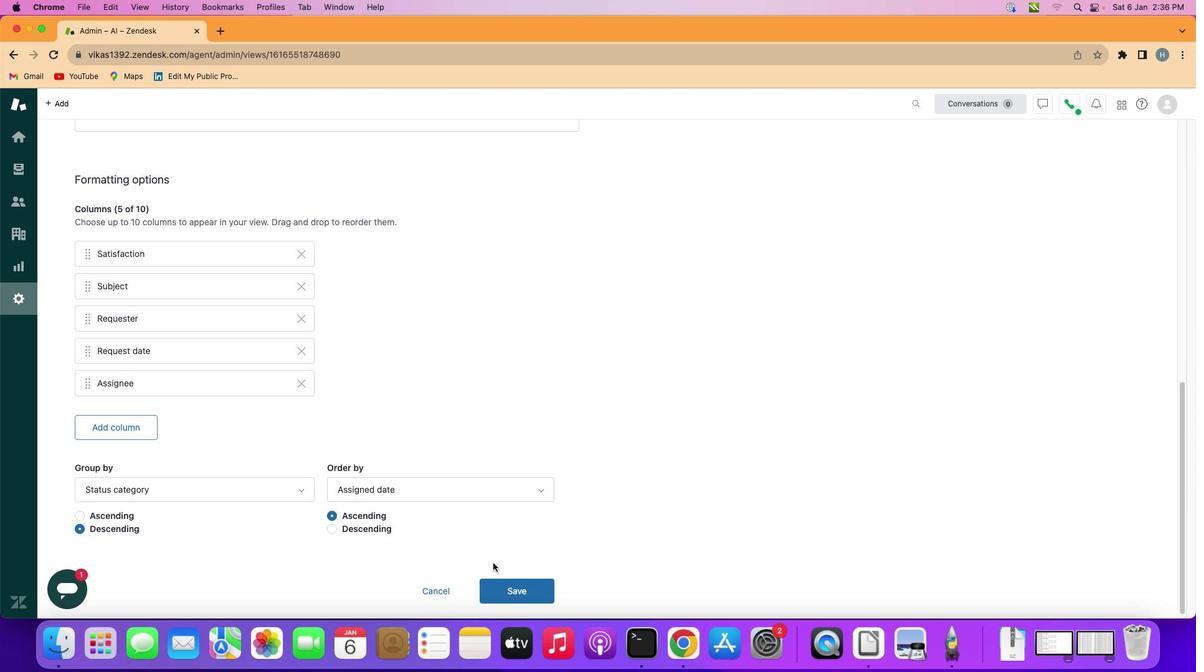 
Action: Mouse scrolled (492, 563) with delta (0, -1)
Screenshot: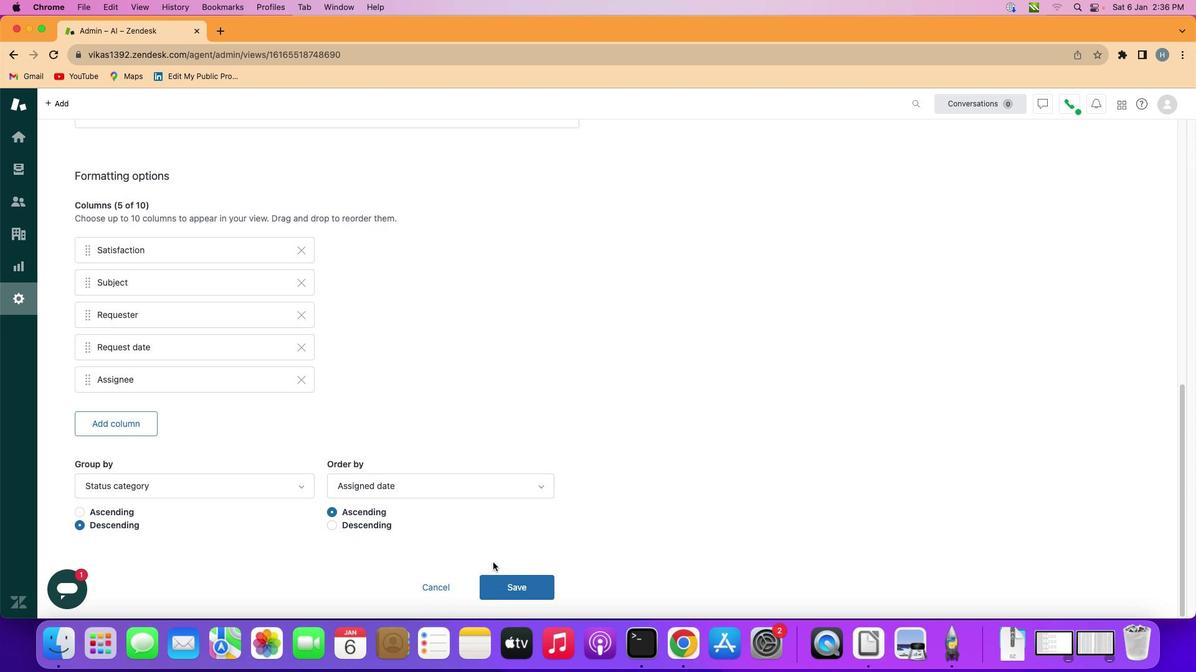 
Action: Mouse scrolled (492, 563) with delta (0, -1)
Screenshot: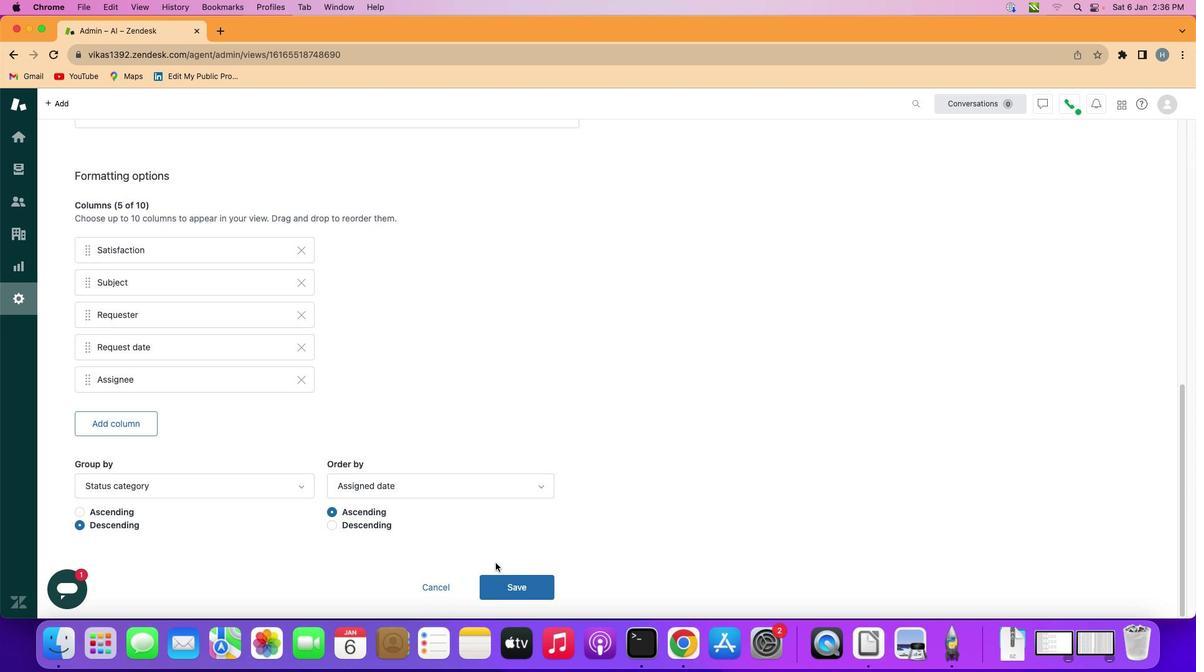 
Action: Mouse moved to (493, 563)
Screenshot: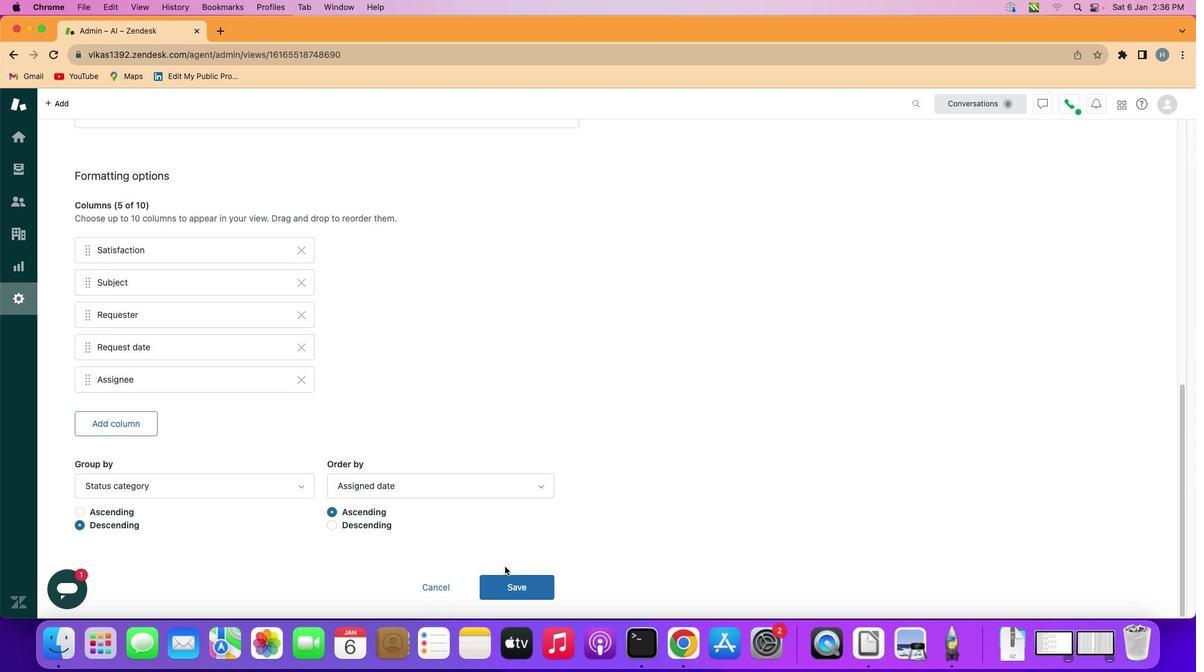 
Action: Mouse scrolled (493, 563) with delta (0, -1)
Screenshot: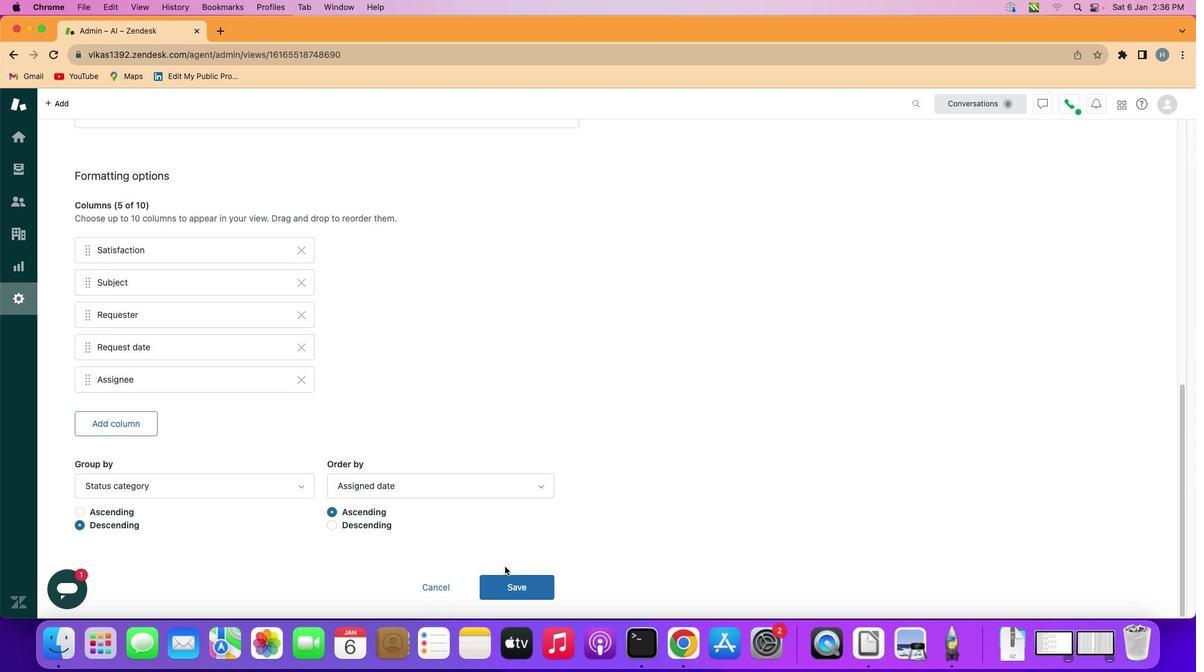 
Action: Mouse moved to (499, 583)
Screenshot: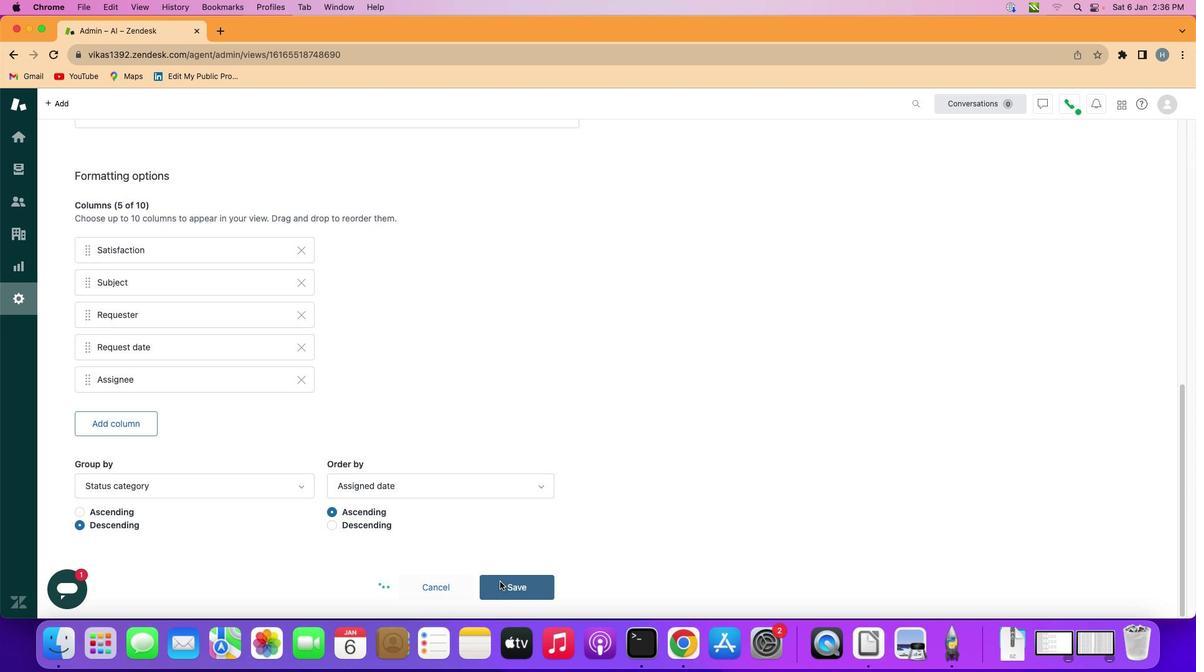 
Action: Mouse pressed left at (499, 583)
Screenshot: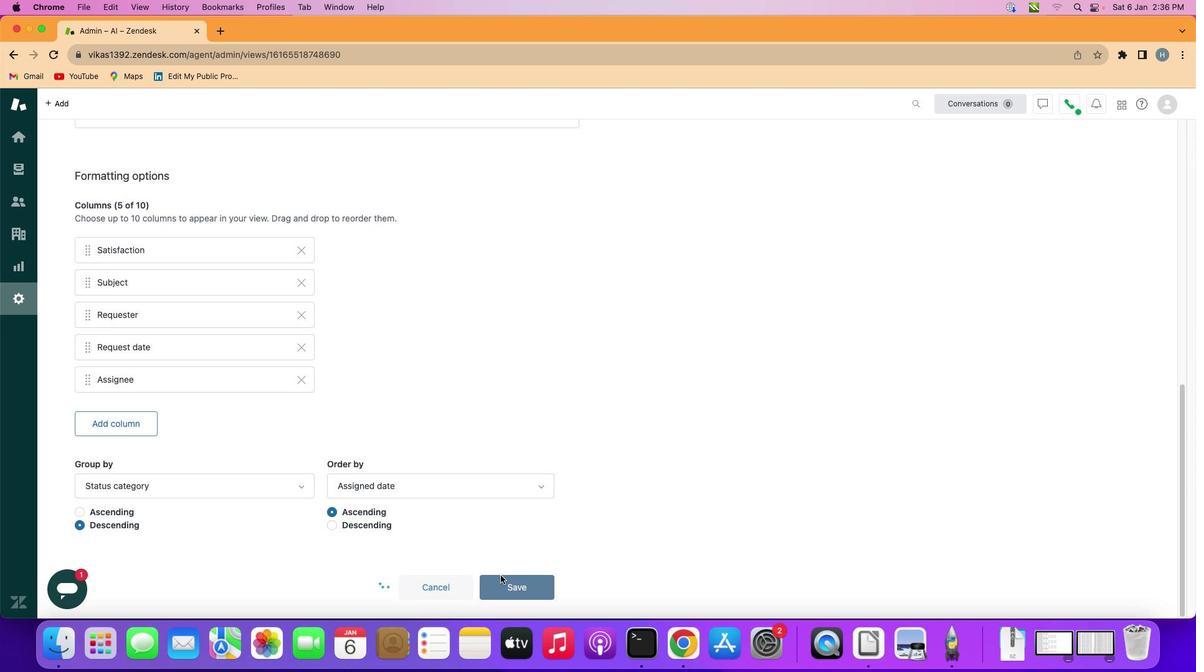 
Action: Mouse moved to (481, 340)
Screenshot: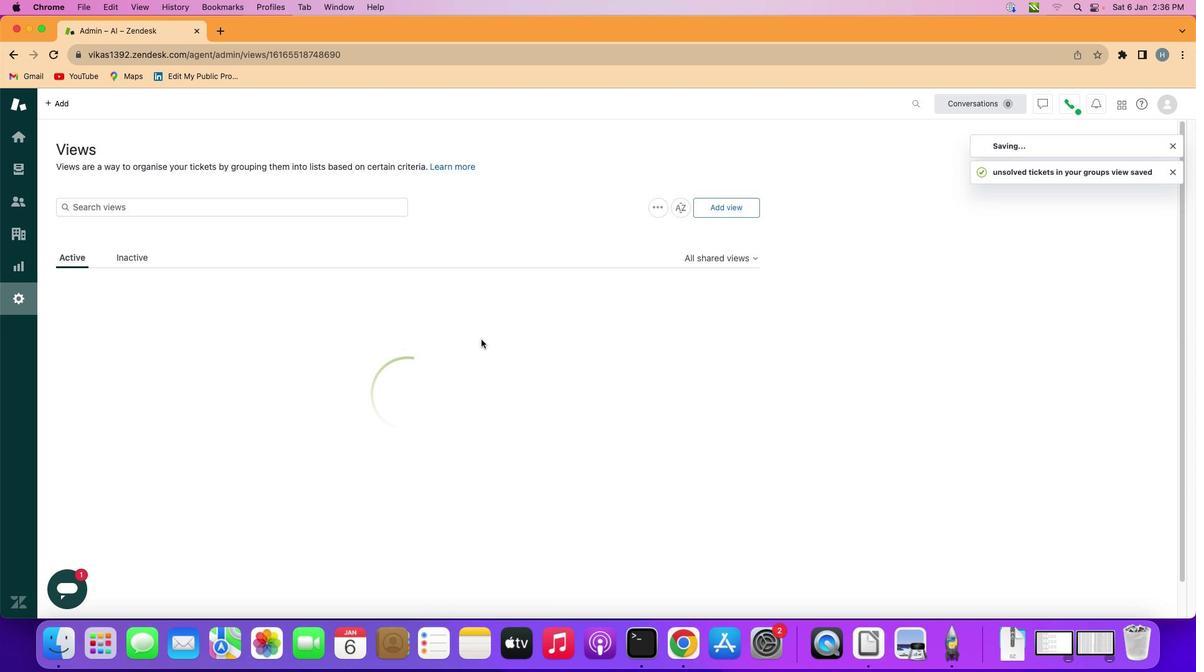 
